 Task: Concatenate two variables to create a custom greeting and print it.
Action: Mouse moved to (1, 48)
Screenshot: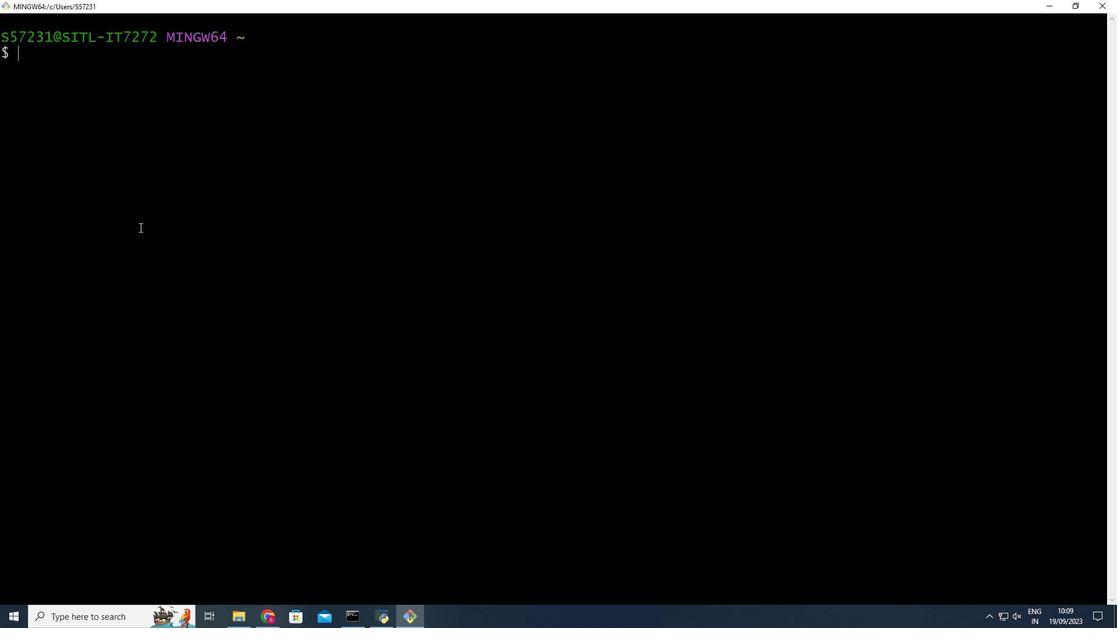 
Action: Mouse pressed left at (1, 48)
Screenshot: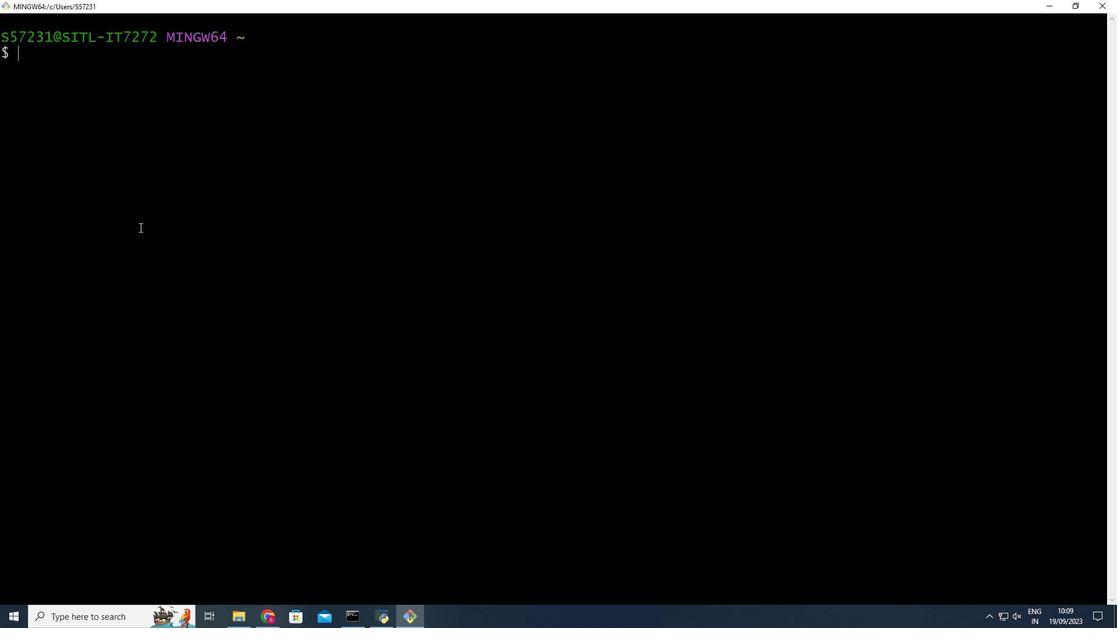 
Action: Mouse moved to (1, 483)
Screenshot: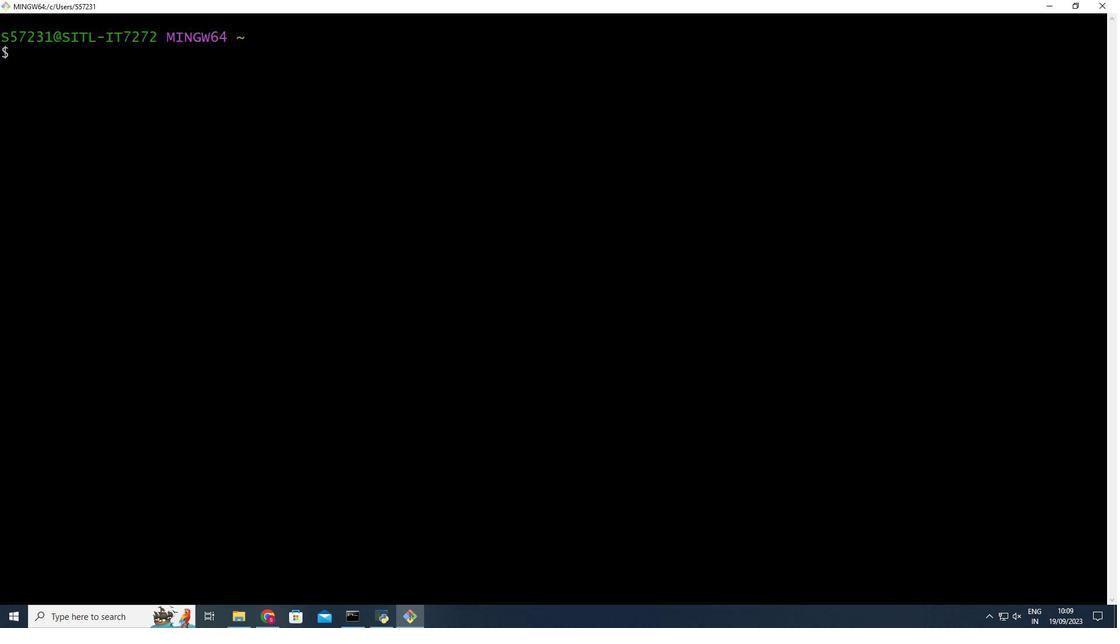 
Action: Key pressed cim<Key.backspace><Key.backspace><Key.backspace>vim<Key.space>custom<Key.shift_r>_greetings.sh<Key.enter>i<Key.shift_r>#<Key.shift_r>!/bin/bash<Key.enter><Key.enter><Key.backspace><Key.backspace><Key.space><Key.shift_r>Define<Key.space>two<Key.space>variables<Key.enter><Key.backspace><Key.backspace>first<Key.shift_r>_name='<Key.backspace><Key.shift_r><Key.shift_r>"<Key.shift_r>John<Key.shift_r>"<Key.enter>last<Key.shift_r>_name=<Key.shift_r>"<Key.shift_r>Doe<Key.shift_r>"<Key.enter><Key.enter><Key.shift_r>#<Key.space>conca
Screenshot: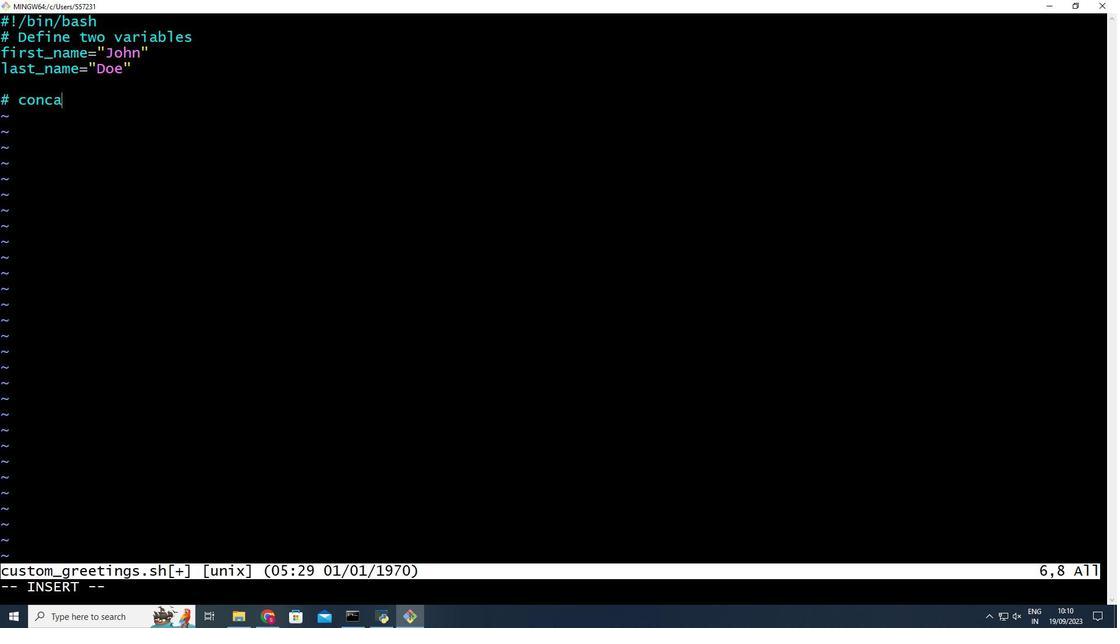 
Action: Mouse moved to (1, 483)
Screenshot: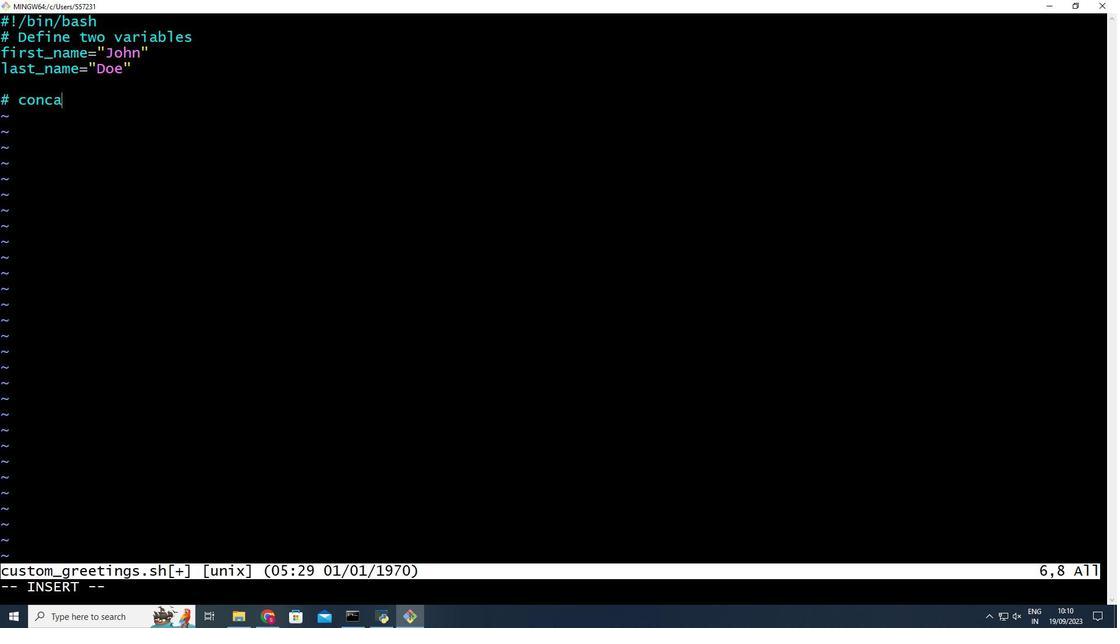 
Action: Key pressed tenate<Key.space>
Screenshot: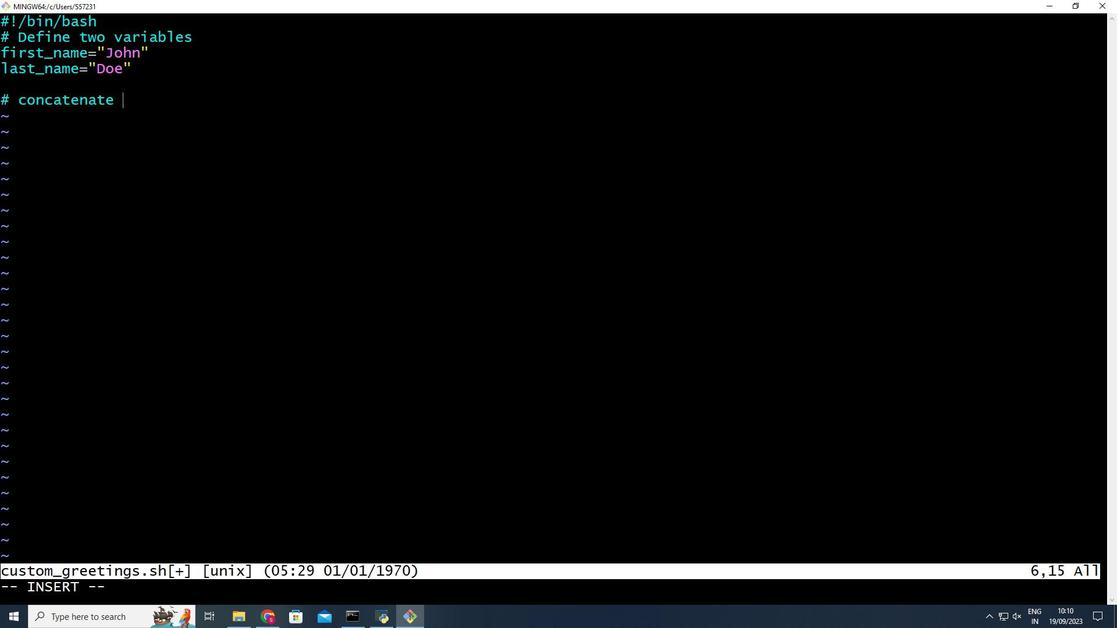 
Action: Mouse moved to (1, 450)
Screenshot: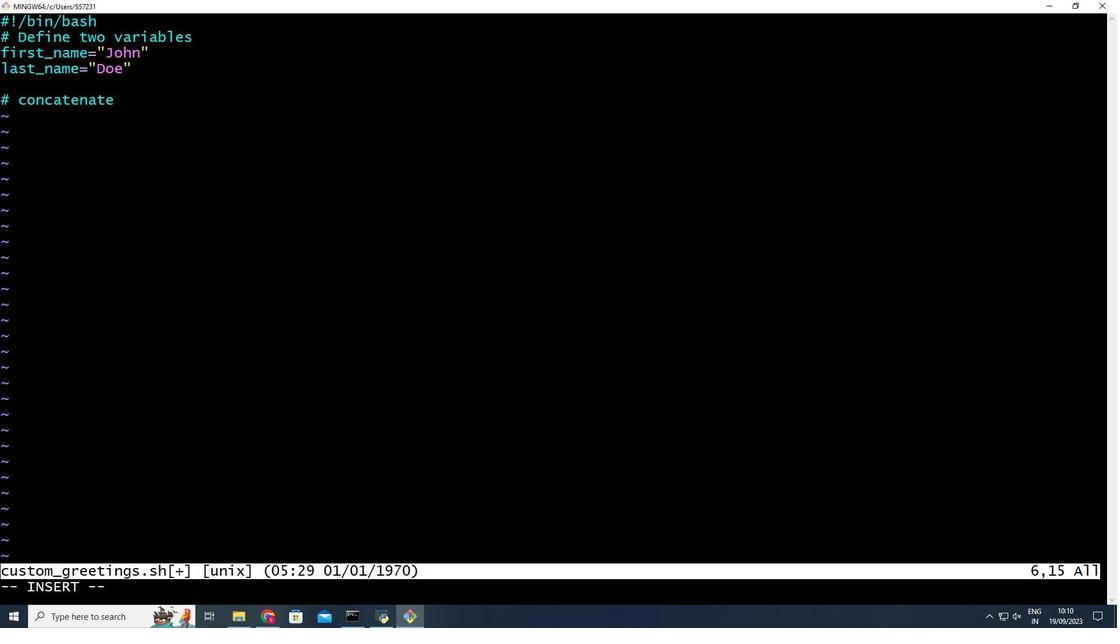 
Action: Mouse scrolled (1, 448) with delta (0, -1)
Screenshot: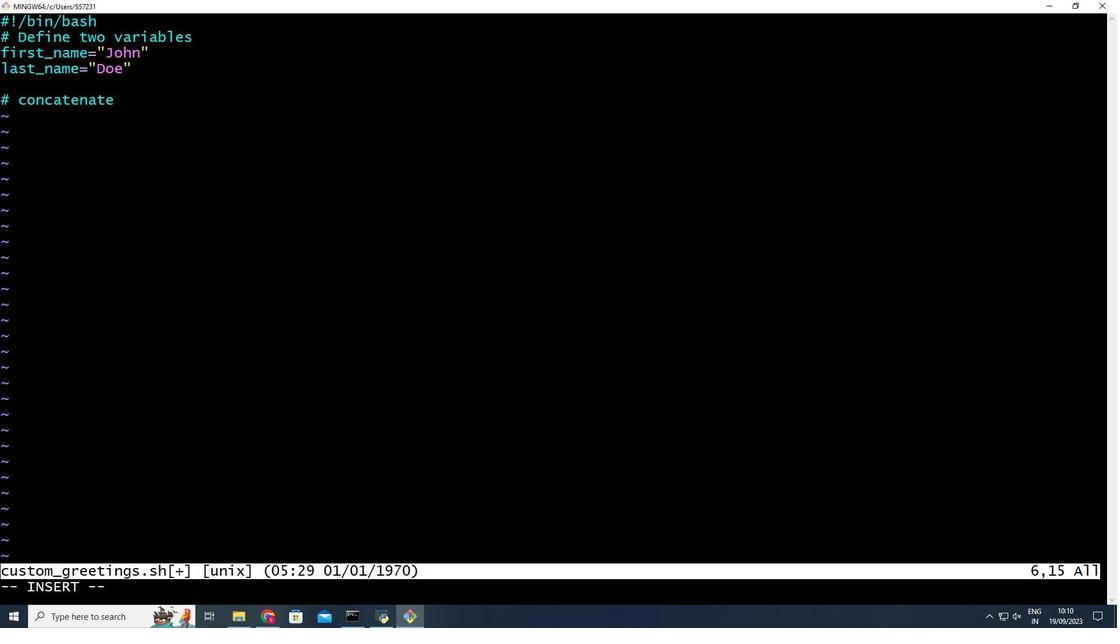 
Action: Mouse scrolled (1, 448) with delta (0, -1)
Screenshot: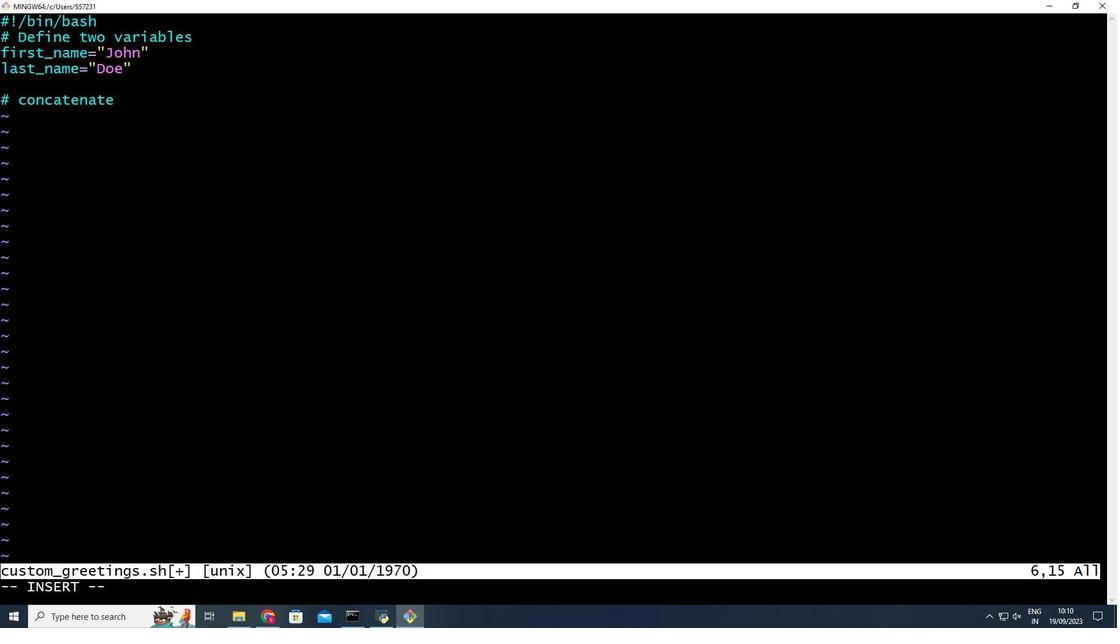 
Action: Mouse scrolled (1, 448) with delta (0, -1)
Screenshot: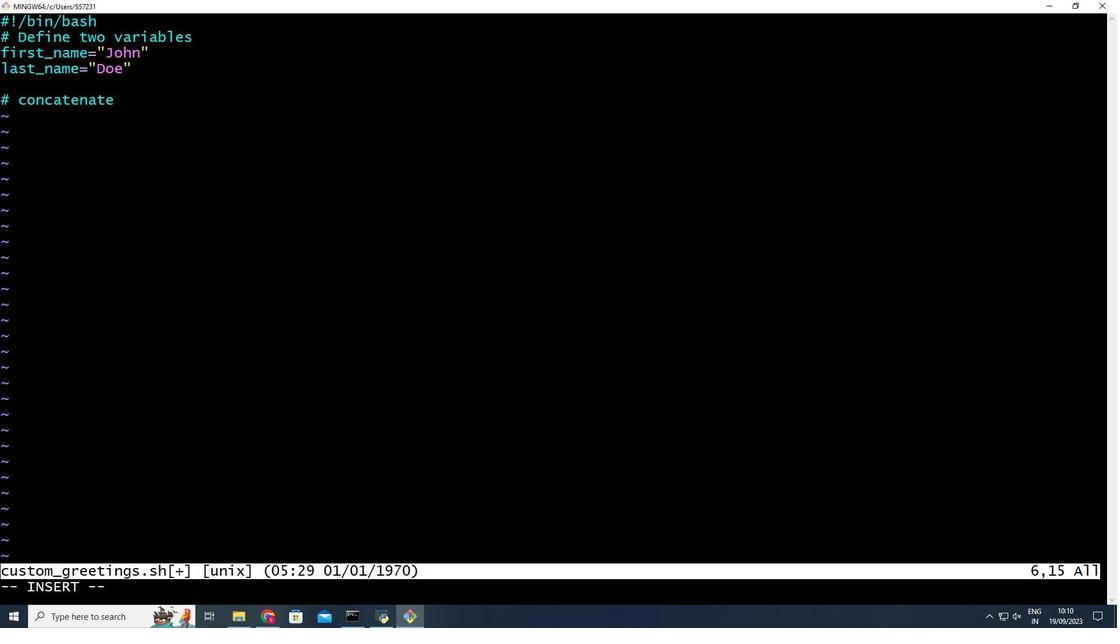 
Action: Mouse scrolled (1, 448) with delta (0, -1)
Screenshot: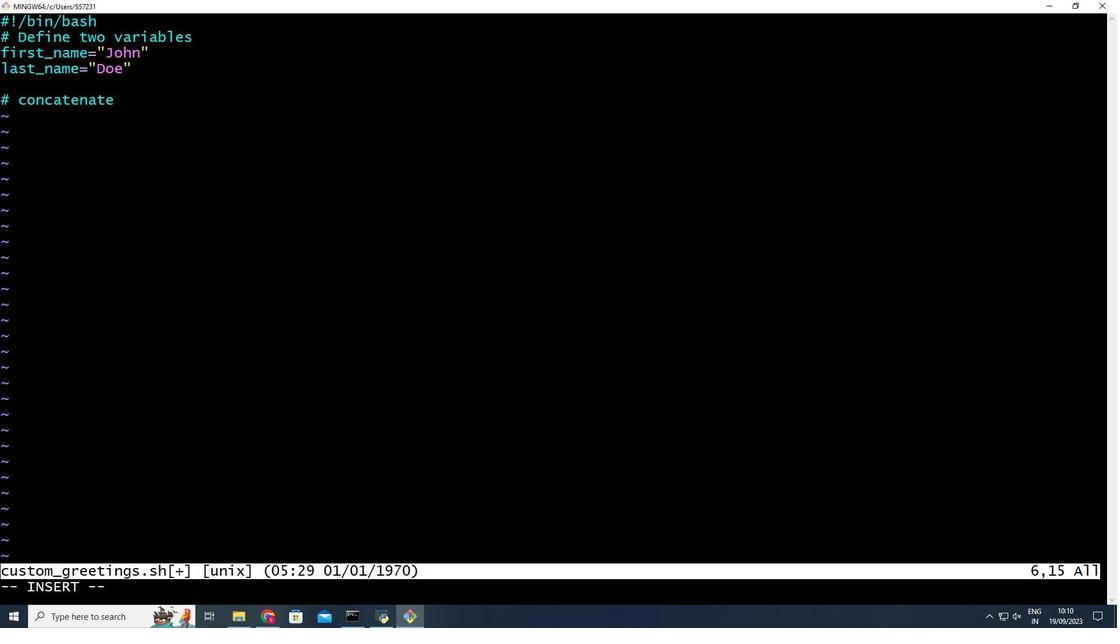 
Action: Mouse scrolled (1, 448) with delta (0, -1)
Screenshot: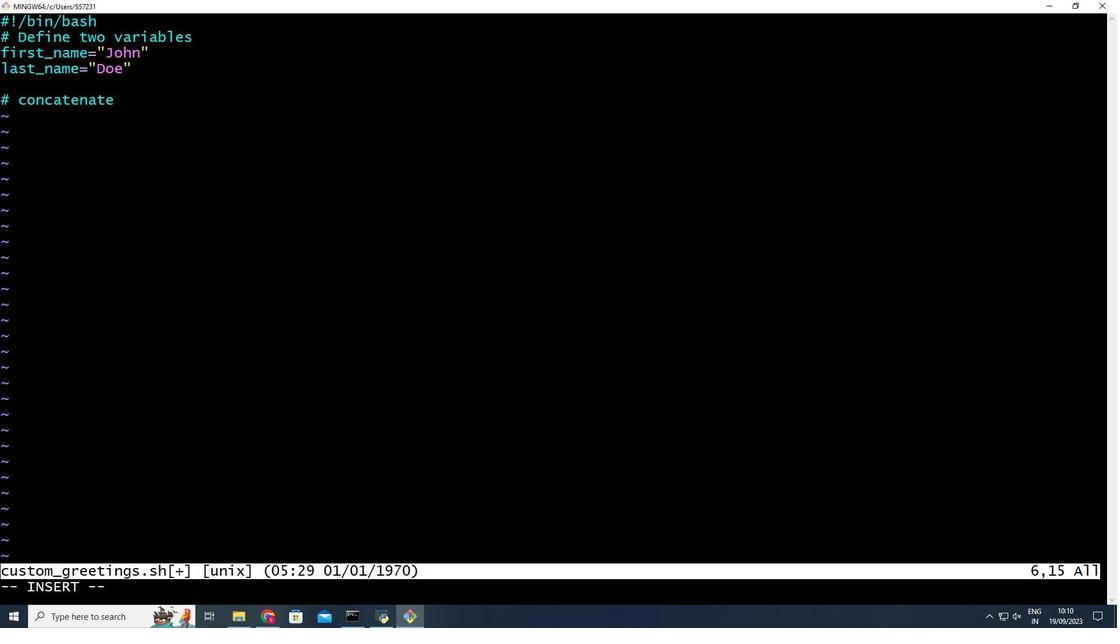 
Action: Mouse scrolled (1, 448) with delta (0, -1)
Screenshot: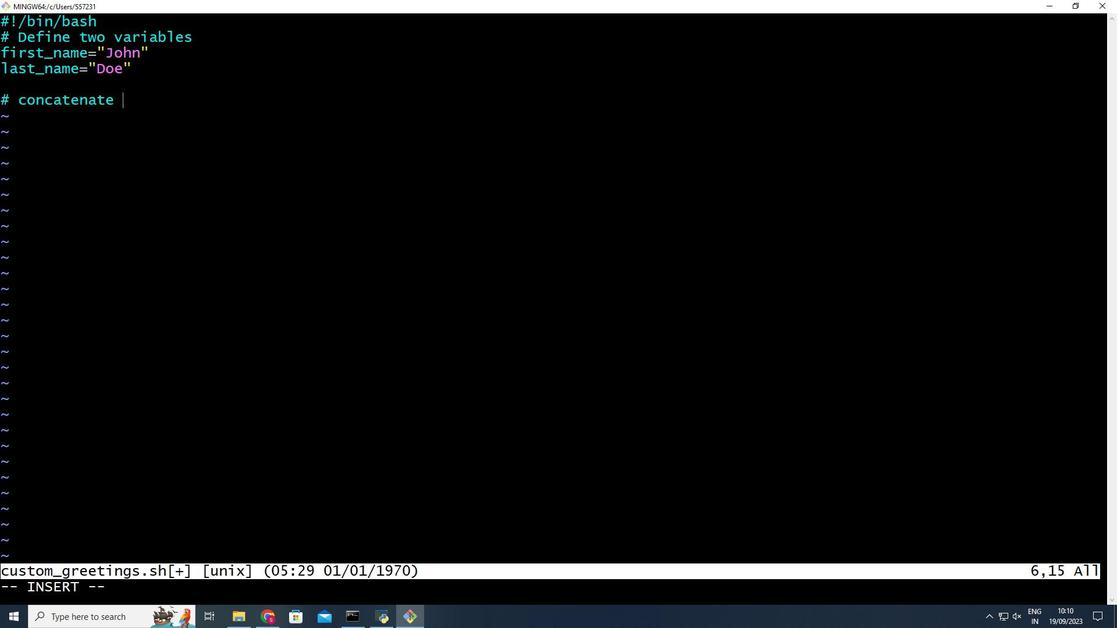 
Action: Mouse scrolled (1, 448) with delta (0, -1)
Screenshot: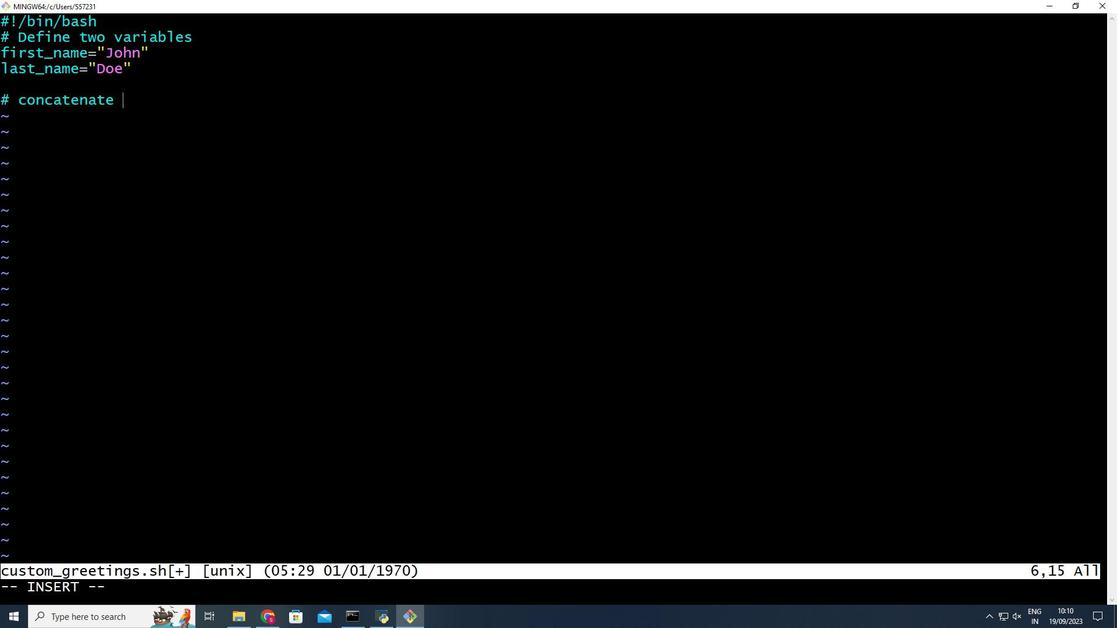 
Action: Mouse scrolled (1, 448) with delta (0, -1)
Screenshot: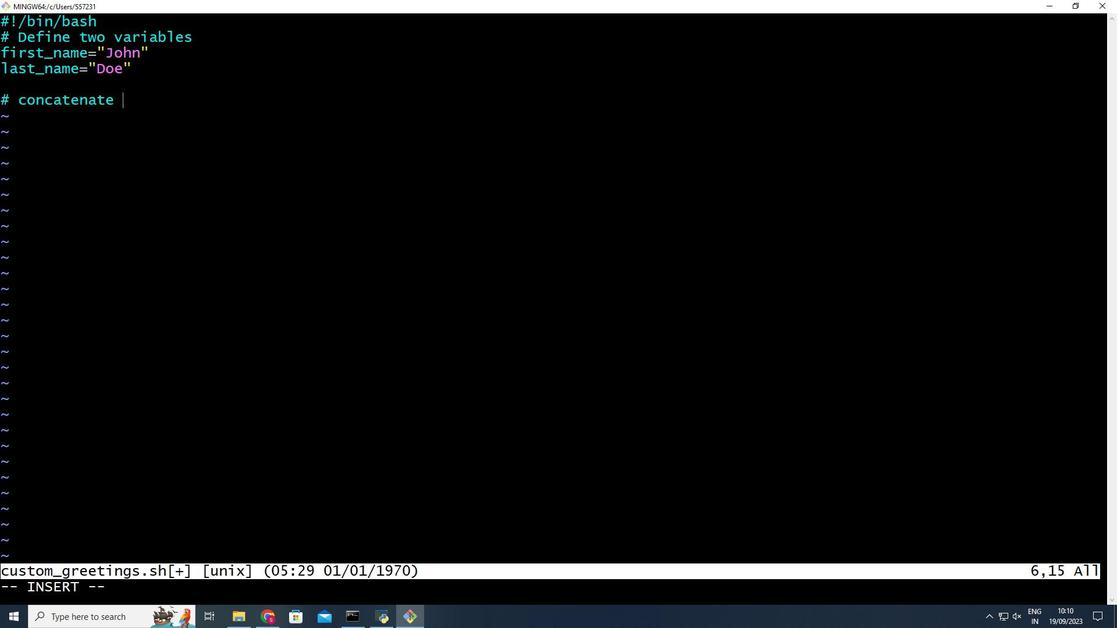 
Action: Mouse scrolled (1, 448) with delta (0, -1)
Screenshot: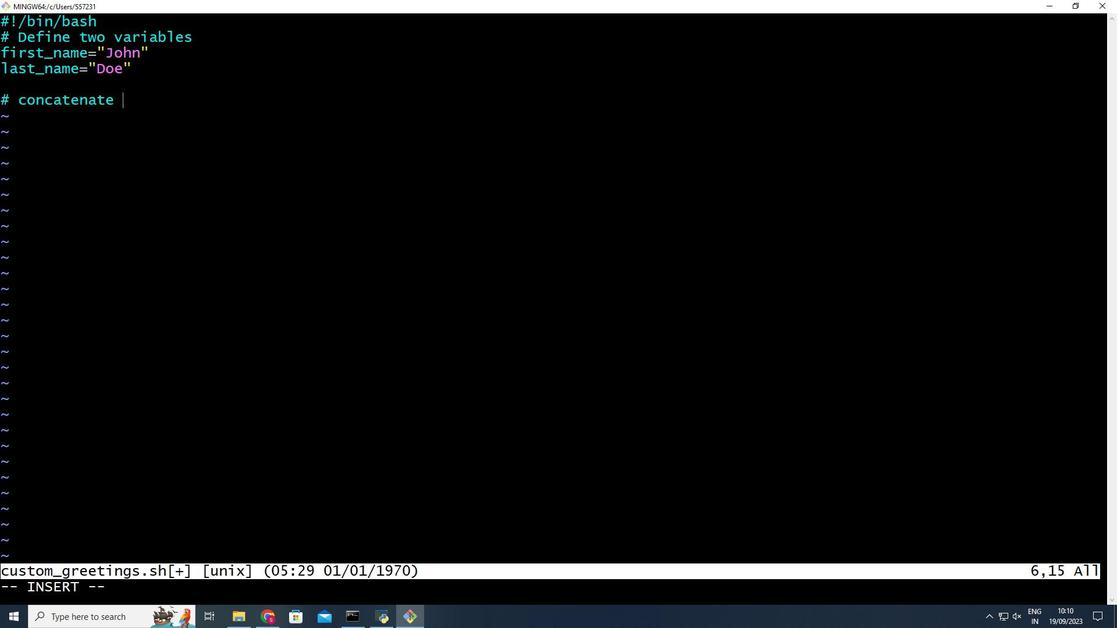 
Action: Mouse scrolled (1, 448) with delta (0, -1)
Screenshot: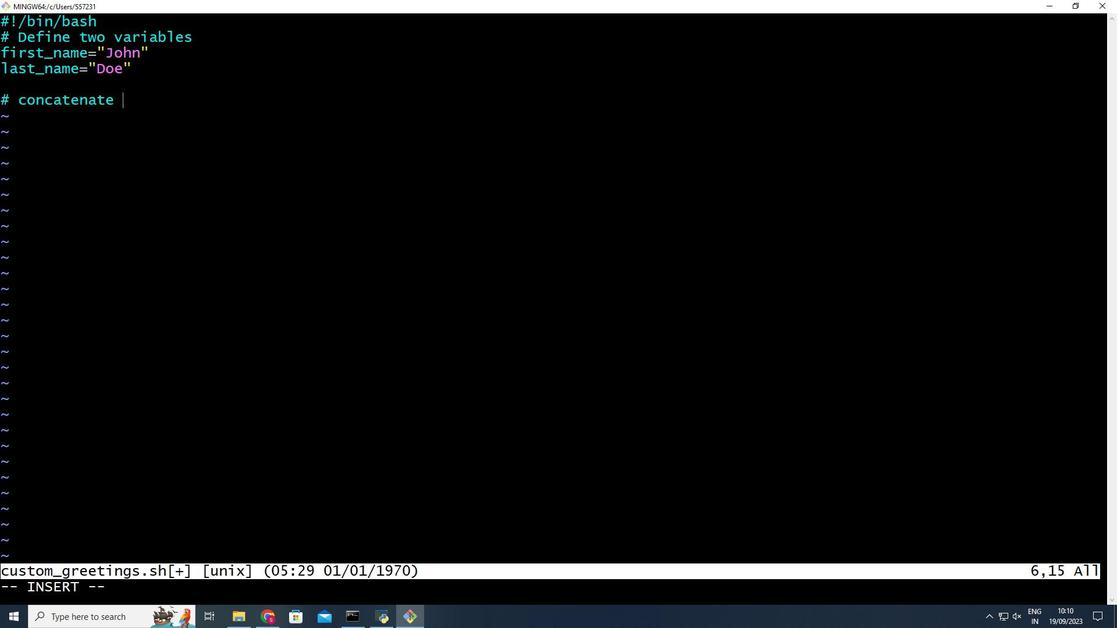 
Action: Mouse scrolled (1, 448) with delta (0, -1)
Screenshot: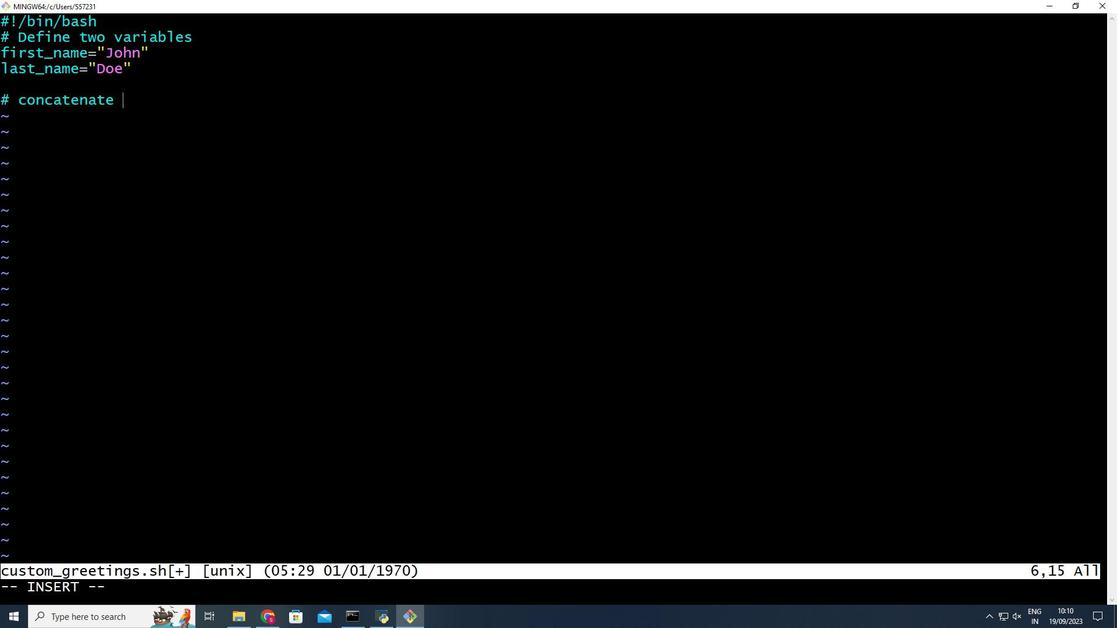 
Action: Mouse scrolled (1, 448) with delta (0, -1)
Screenshot: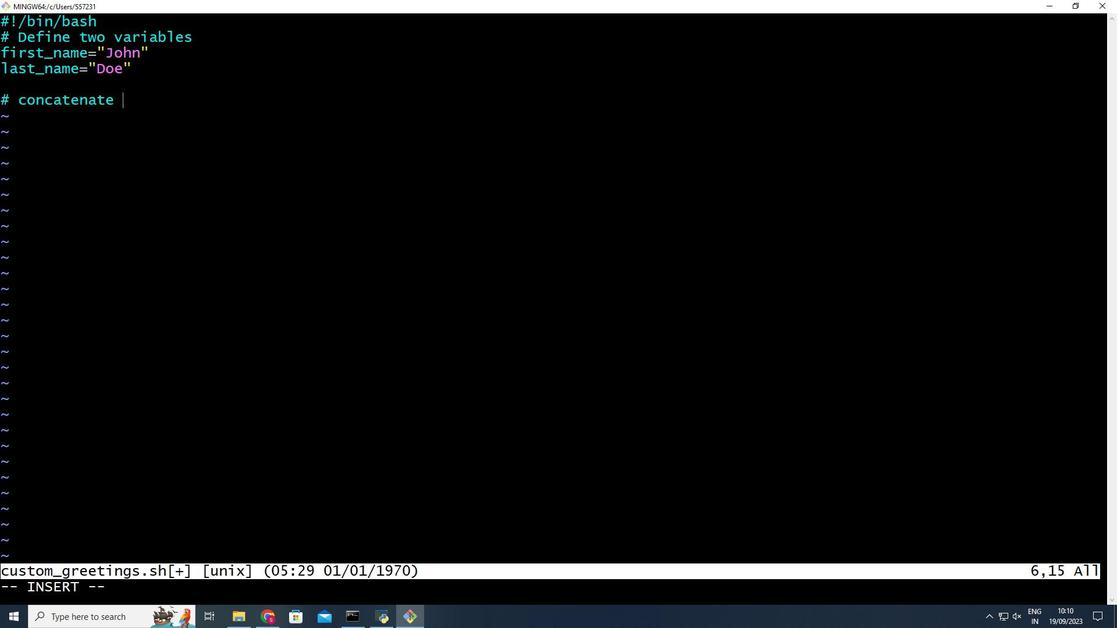 
Action: Mouse scrolled (1, 448) with delta (0, -1)
Screenshot: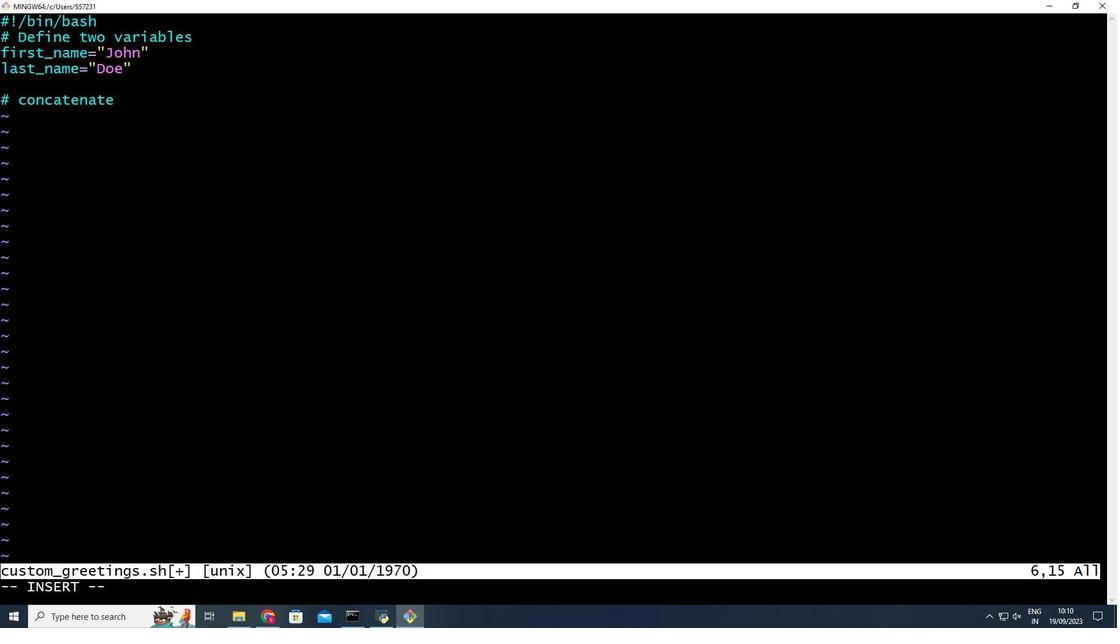 
Action: Mouse scrolled (1, 448) with delta (0, -1)
Screenshot: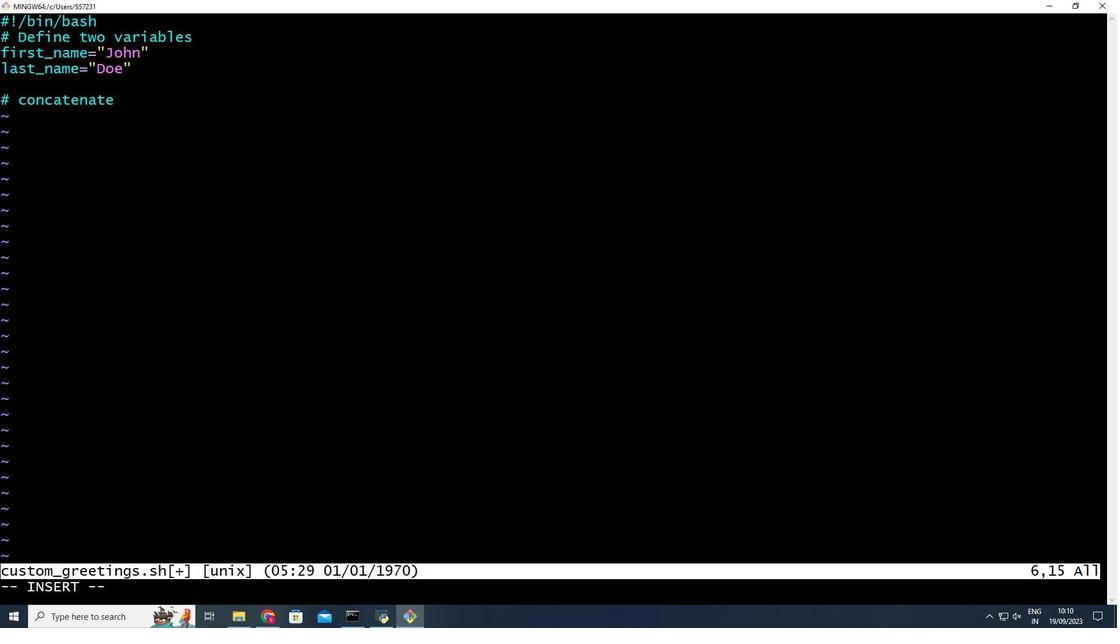 
Action: Mouse scrolled (1, 448) with delta (0, -1)
Screenshot: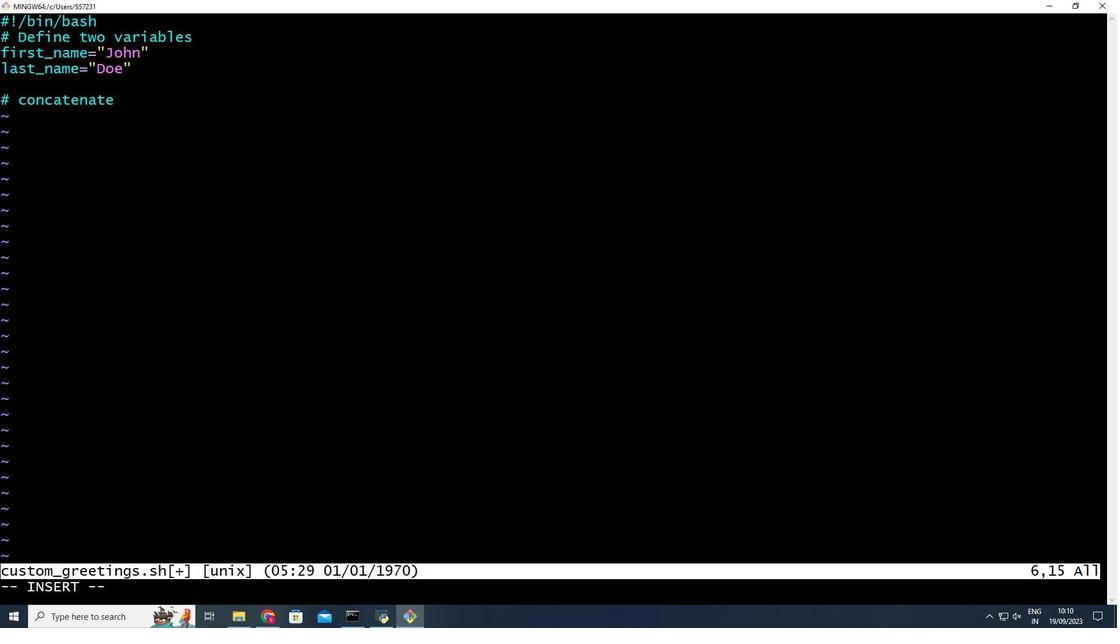 
Action: Mouse scrolled (1, 448) with delta (0, -1)
Screenshot: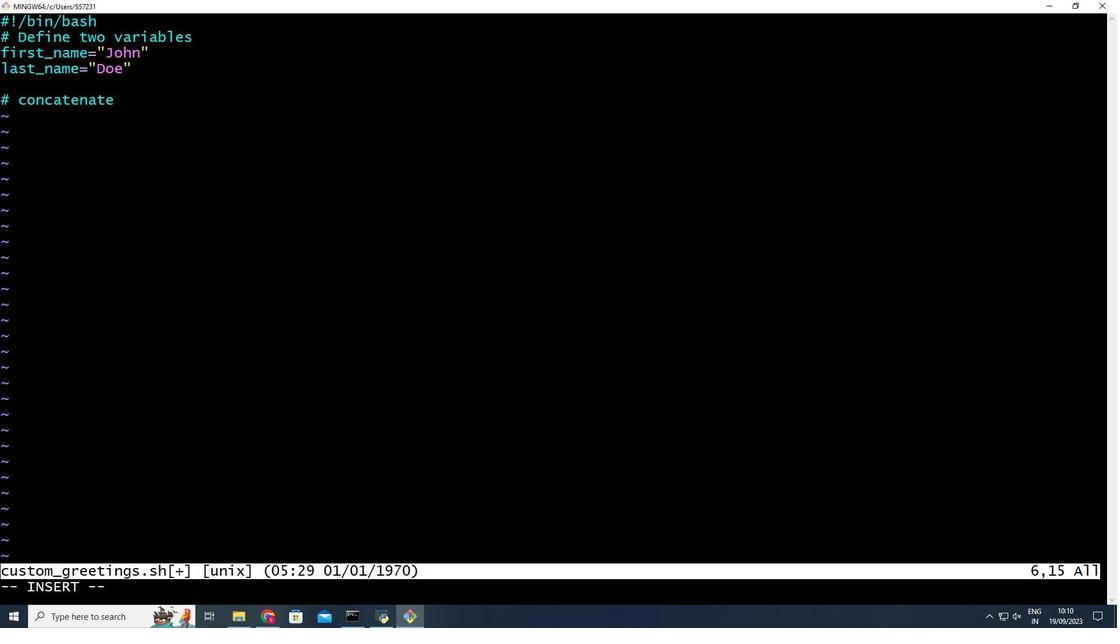 
Action: Key pressed the<Key.space>
Screenshot: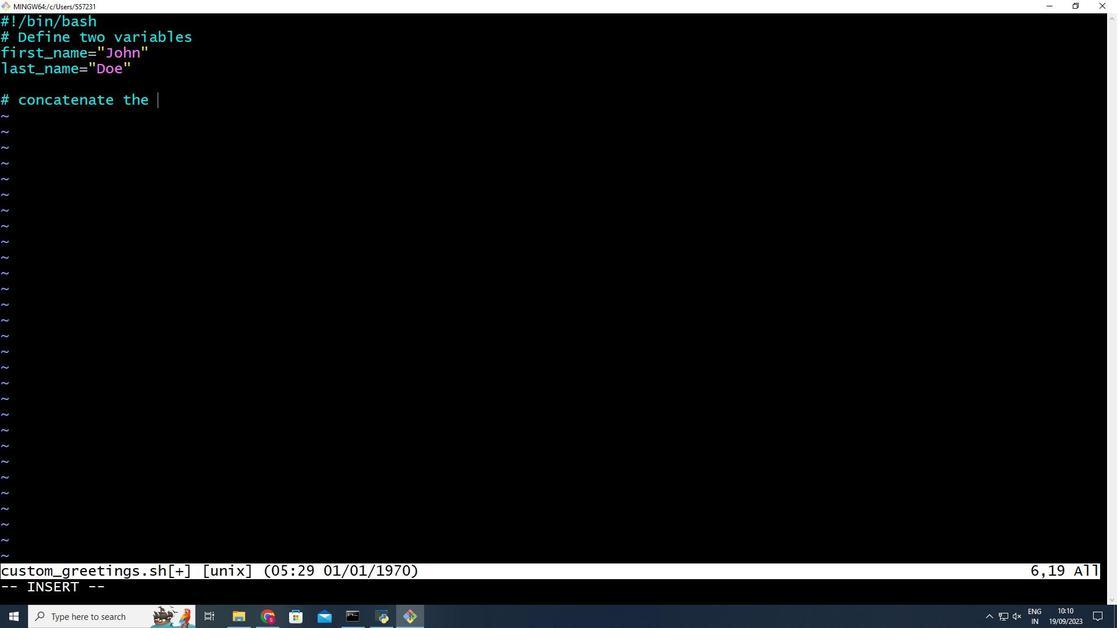 
Action: Mouse scrolled (1, 448) with delta (0, -1)
Screenshot: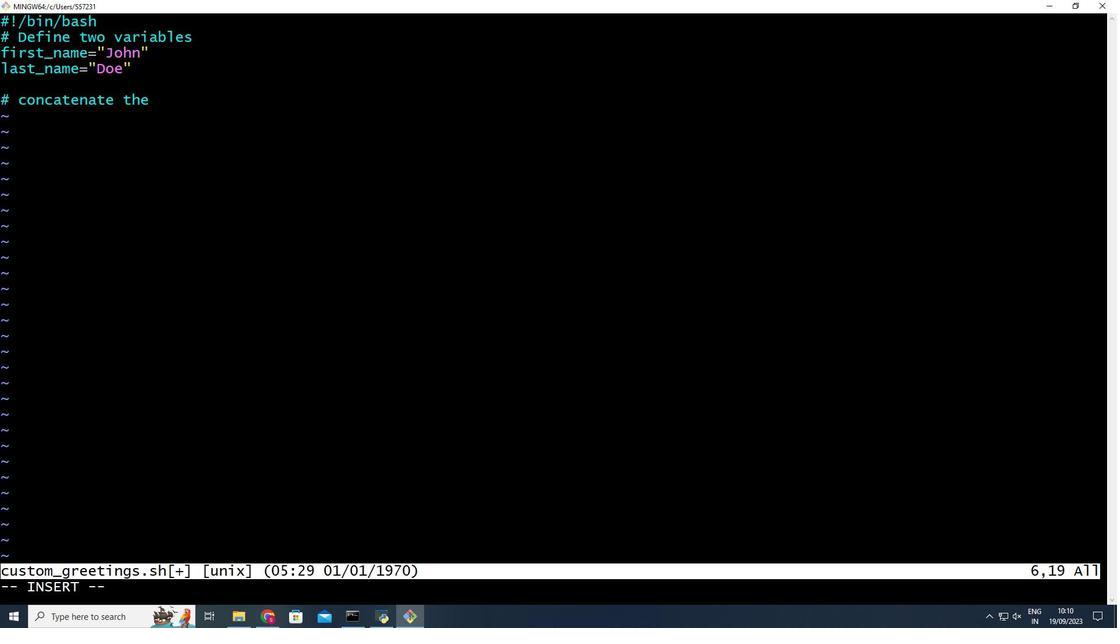 
Action: Mouse scrolled (1, 448) with delta (0, -1)
Screenshot: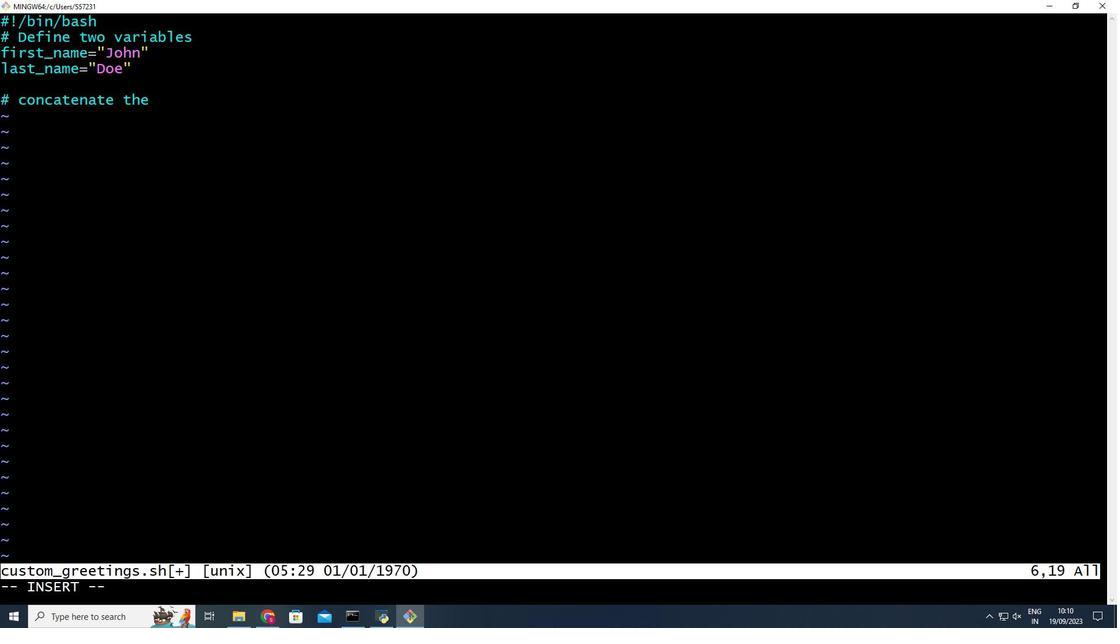 
Action: Mouse scrolled (1, 448) with delta (0, -1)
Screenshot: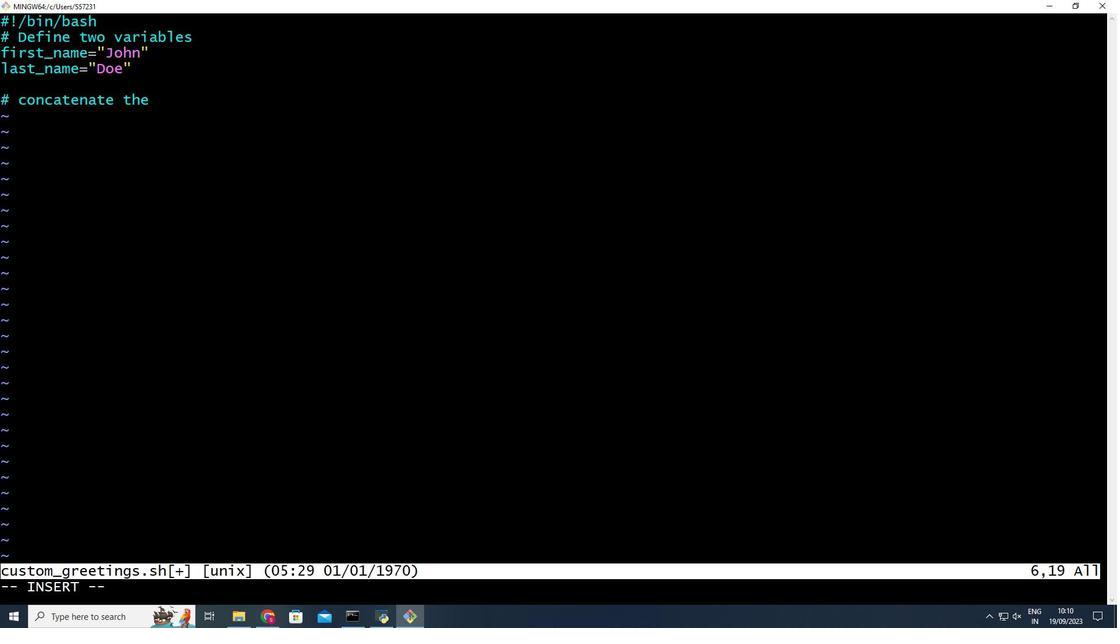 
Action: Mouse scrolled (1, 448) with delta (0, -1)
Screenshot: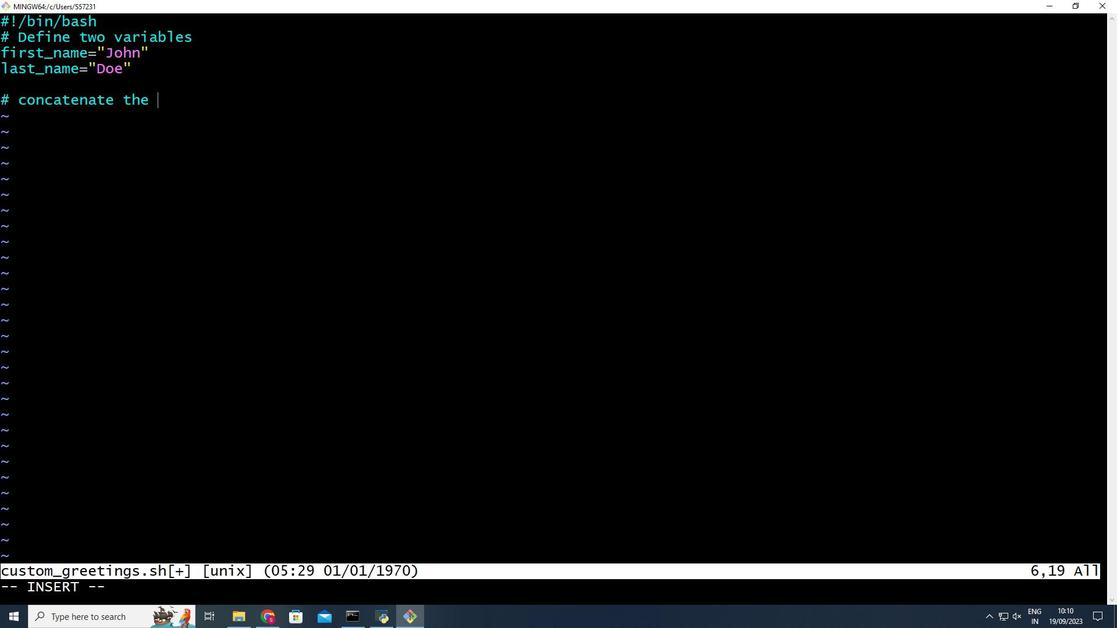 
Action: Mouse scrolled (1, 448) with delta (0, -1)
Screenshot: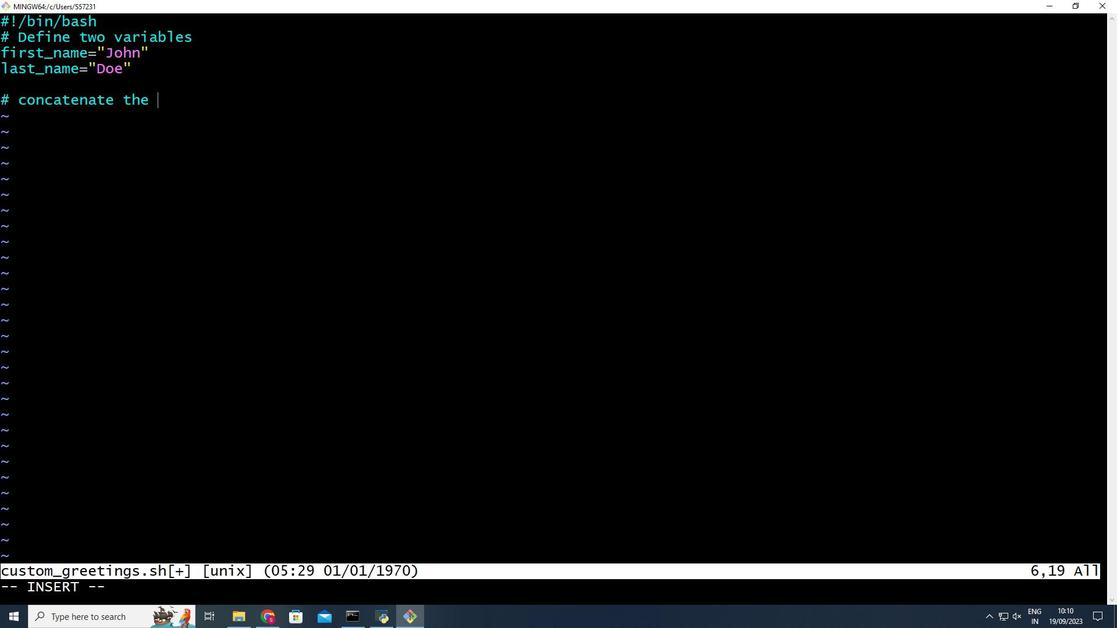 
Action: Mouse scrolled (1, 448) with delta (0, -1)
Screenshot: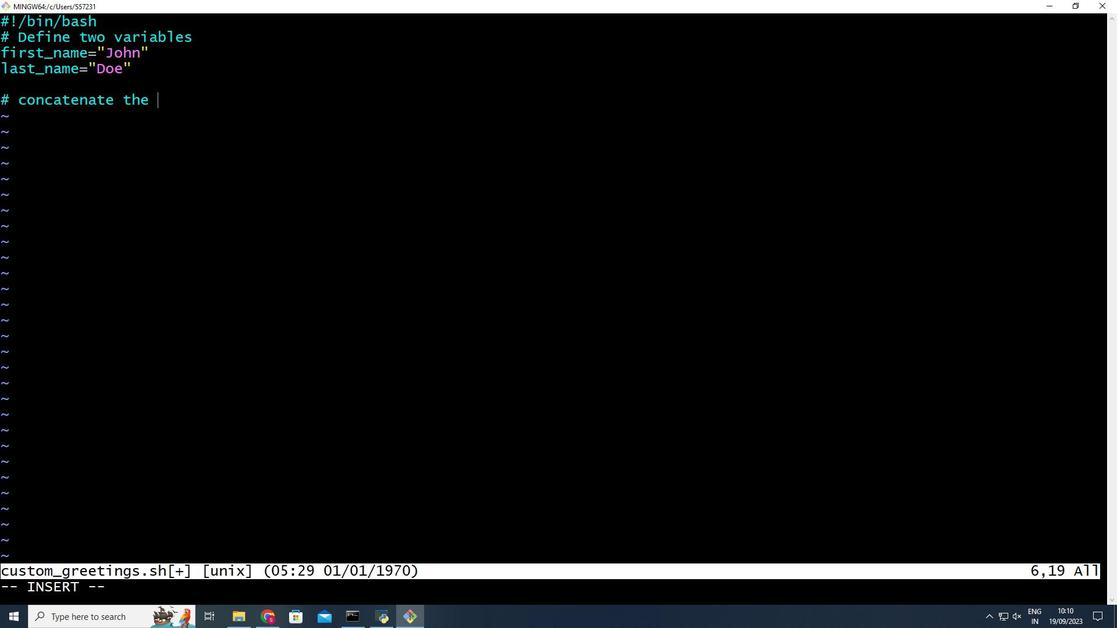 
Action: Mouse scrolled (1, 448) with delta (0, -1)
Screenshot: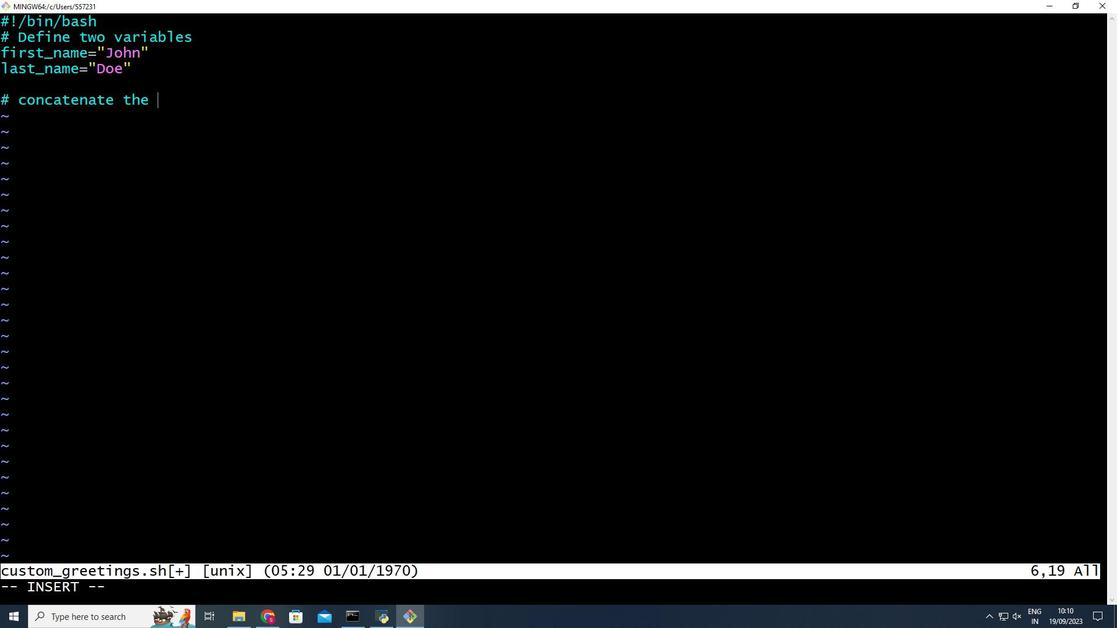 
Action: Key pressed <Key.backspace><Key.backspace><Key.backspace><Key.backspace><Key.backspace><Key.backspace><Key.backspace><Key.backspace><Key.backspace><Key.backspace><Key.backspace><Key.backspace><Key.backspace><Key.backspace><Key.backspace>reate<Key.space>a<Key.space>custom<Key.space>greeting<Key.space>by<Key.space>concatenating<Key.space>vara<Key.backspace>iables<Key.enter><Key.backspace><Key.backspace>custom<Key.shift_r>_message=<Key.shift_r>"<Key.shift_r>$first<Key.shift_r>_name<Key.space><Key.shift_r>$last<Key.shift_r>_name,<Key.space><Key.shift_r>Welcome<Key.shift_r>!<Key.shift_r>"<Key.enter><Key.enter><Key.shift_r>#print<Key.space>the<Key.space>custom<Key.space>greeting<Key.enter><Key.backspace>echo<Key.space><Key.shift_r>"<Key.shift_r>$custom<Key.shift_r>_n<Key.backspace>message<Key.shift_r>"<Key.esc><Key.shift_r>:wq<Key.shift_r>!<Key.enter>
Screenshot: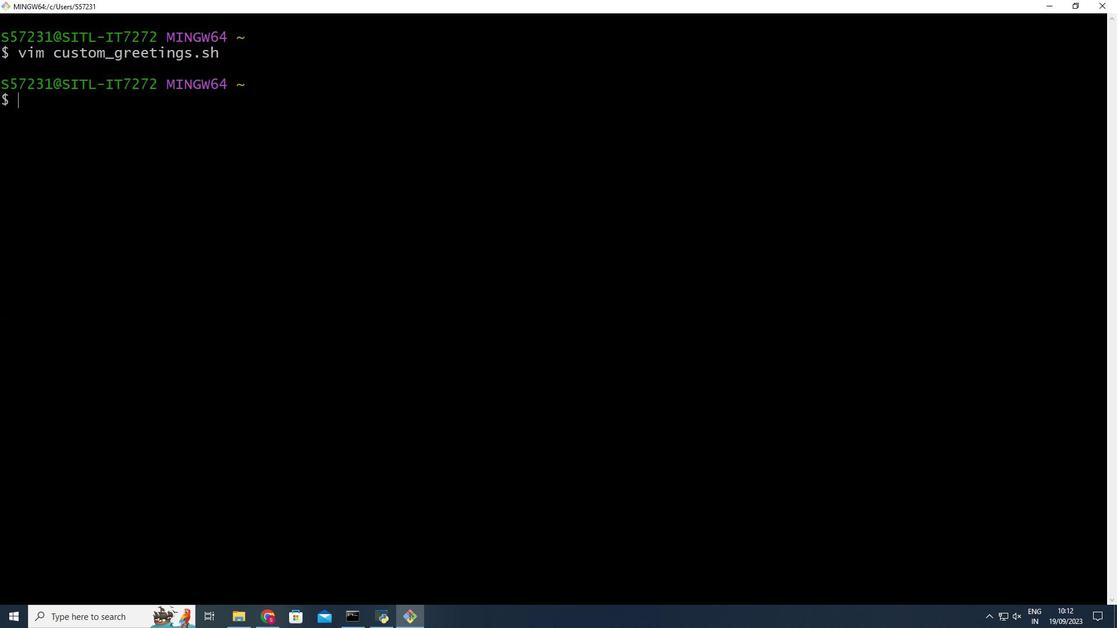 
Action: Mouse moved to (1, 360)
Screenshot: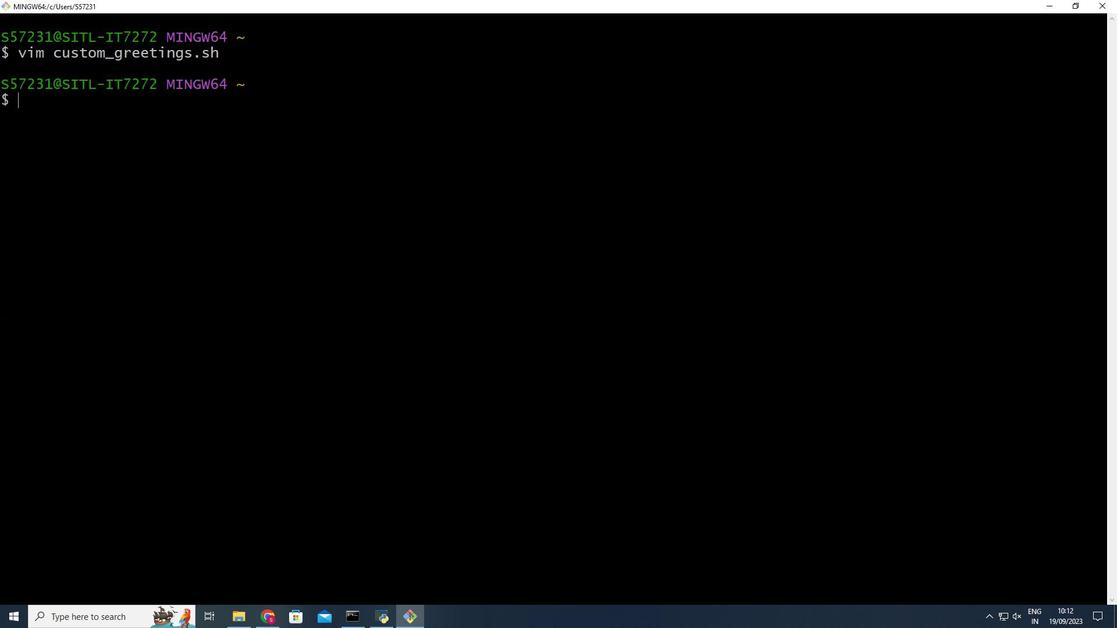 
Action: Mouse scrolled (1, 358) with delta (0, -1)
Screenshot: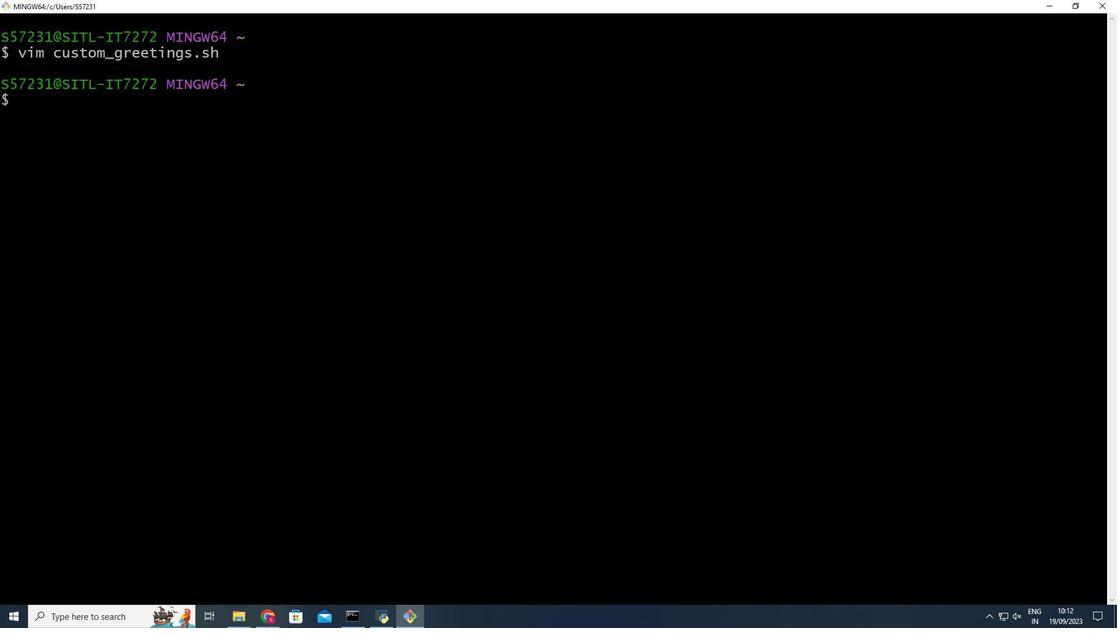 
Action: Mouse scrolled (1, 358) with delta (0, -1)
Screenshot: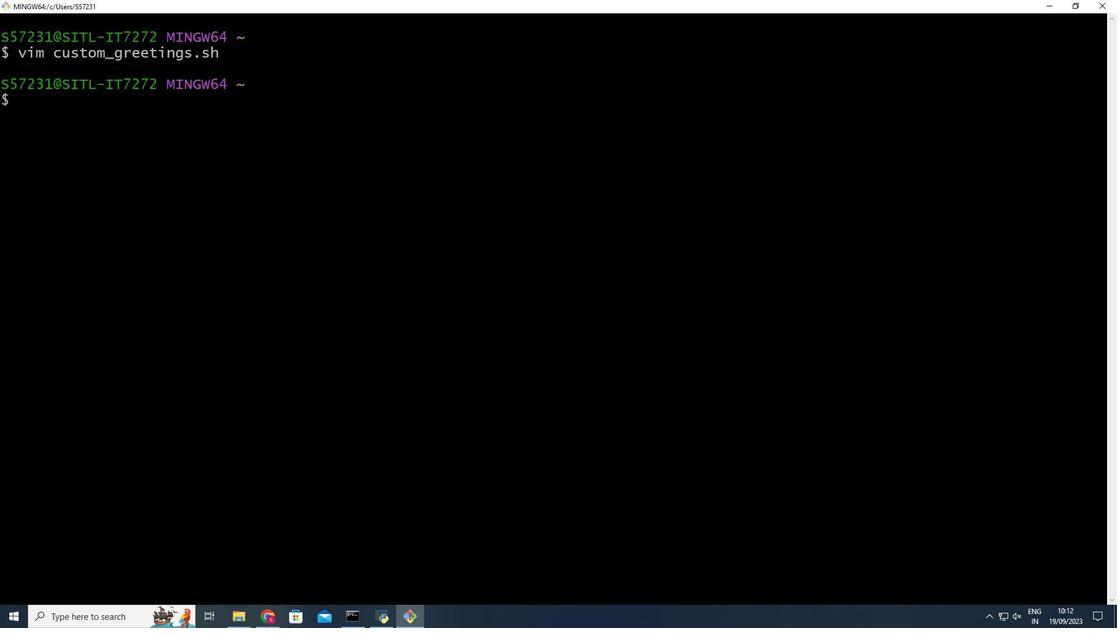 
Action: Mouse scrolled (1, 358) with delta (0, -1)
Screenshot: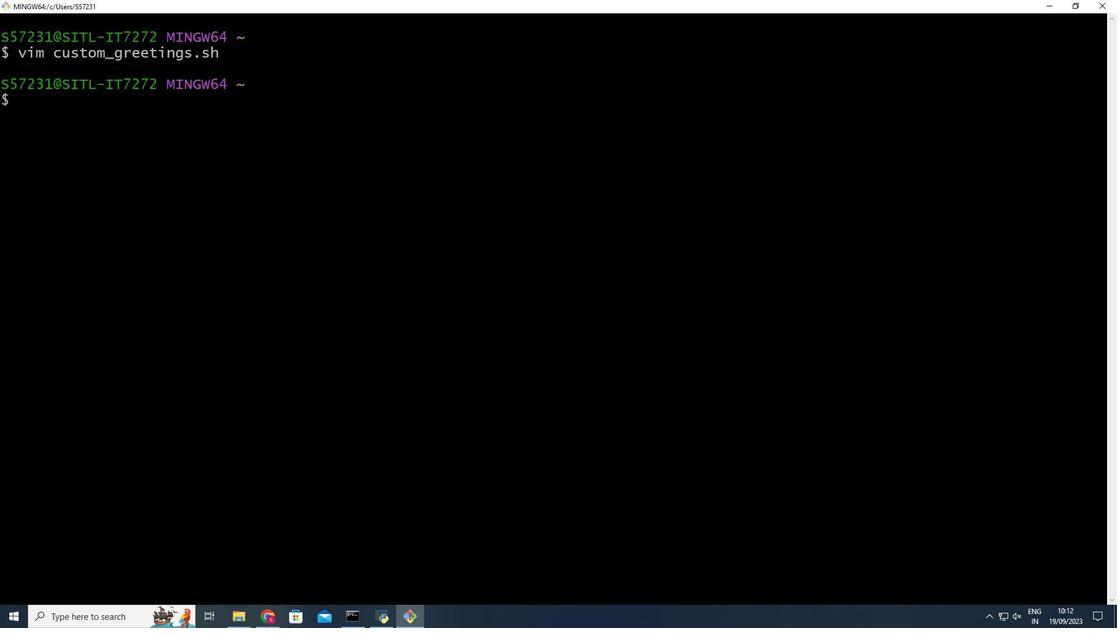 
Action: Mouse scrolled (1, 358) with delta (0, -1)
Screenshot: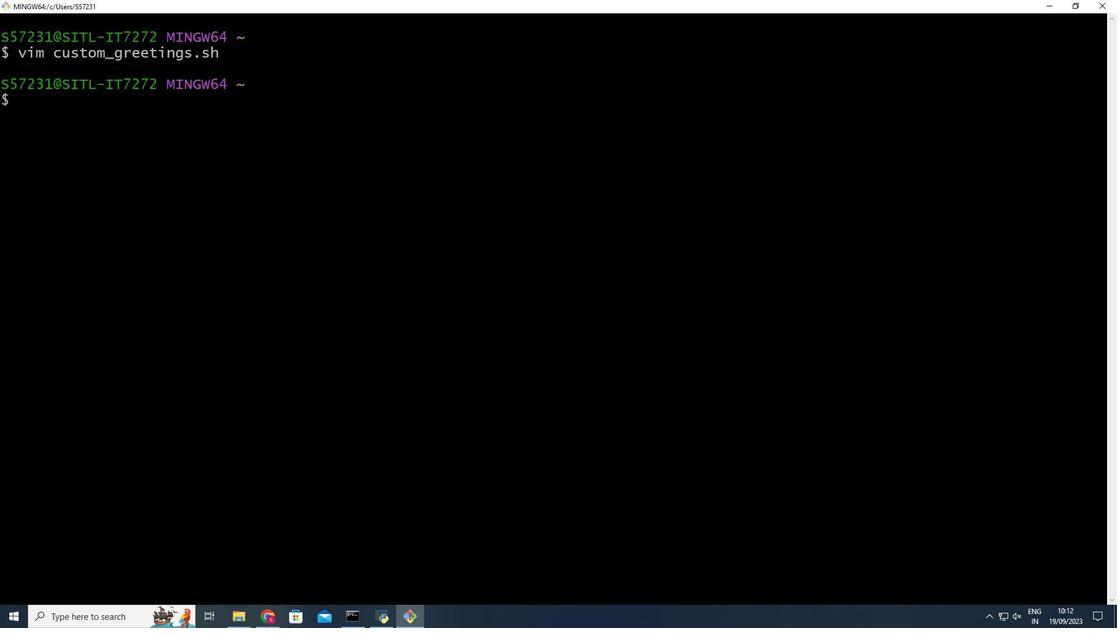 
Action: Mouse scrolled (1, 358) with delta (0, -1)
Screenshot: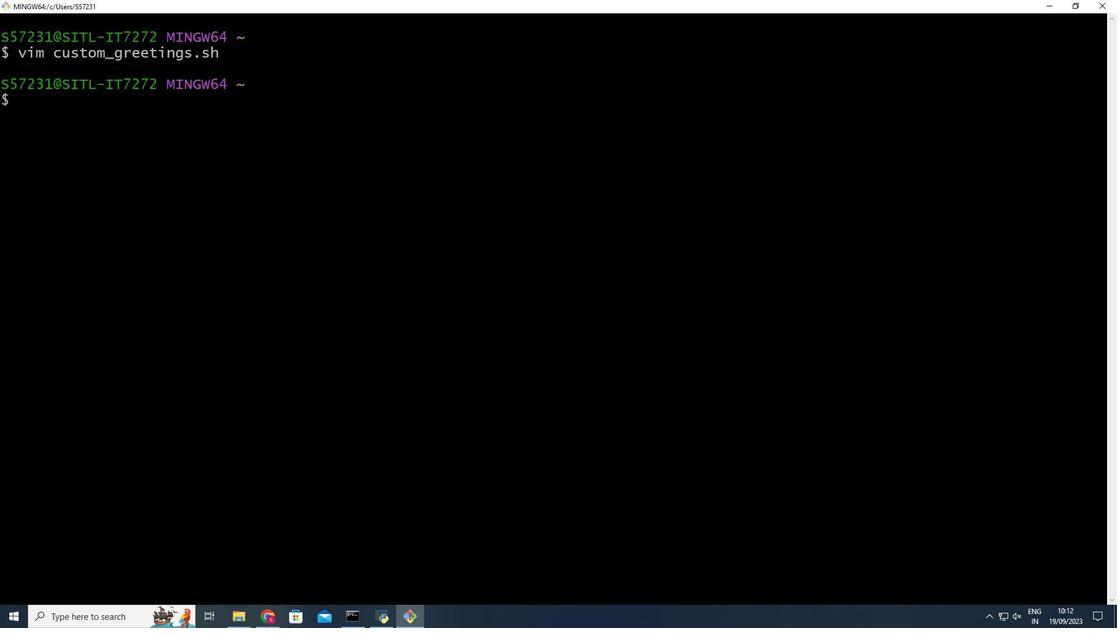 
Action: Mouse moved to (1, 392)
Screenshot: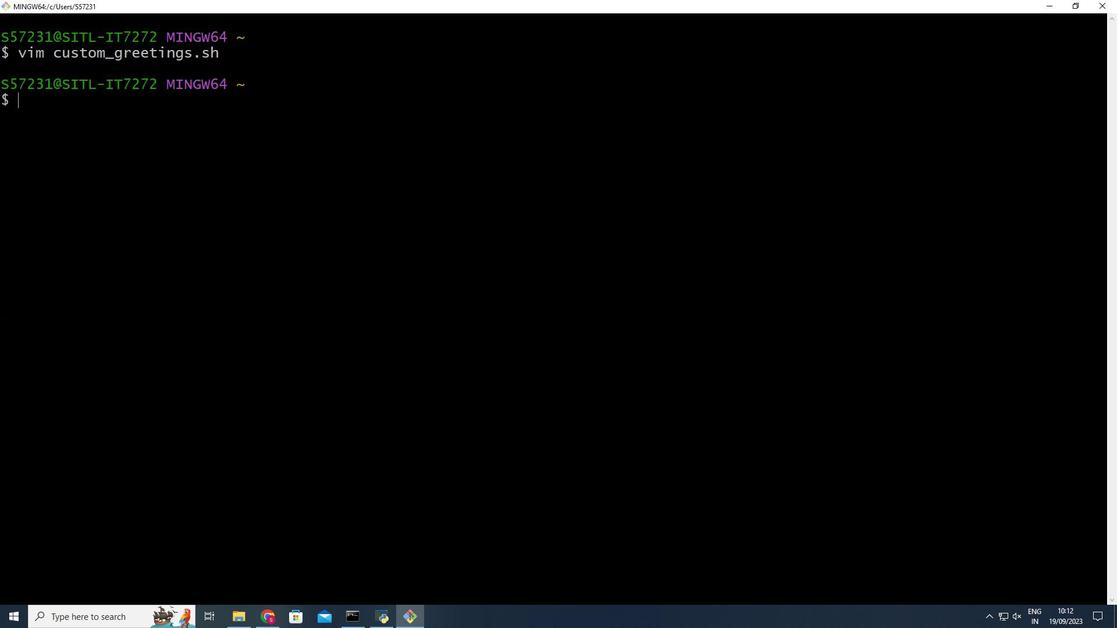 
Action: Mouse scrolled (1, 394) with delta (0, 1)
Screenshot: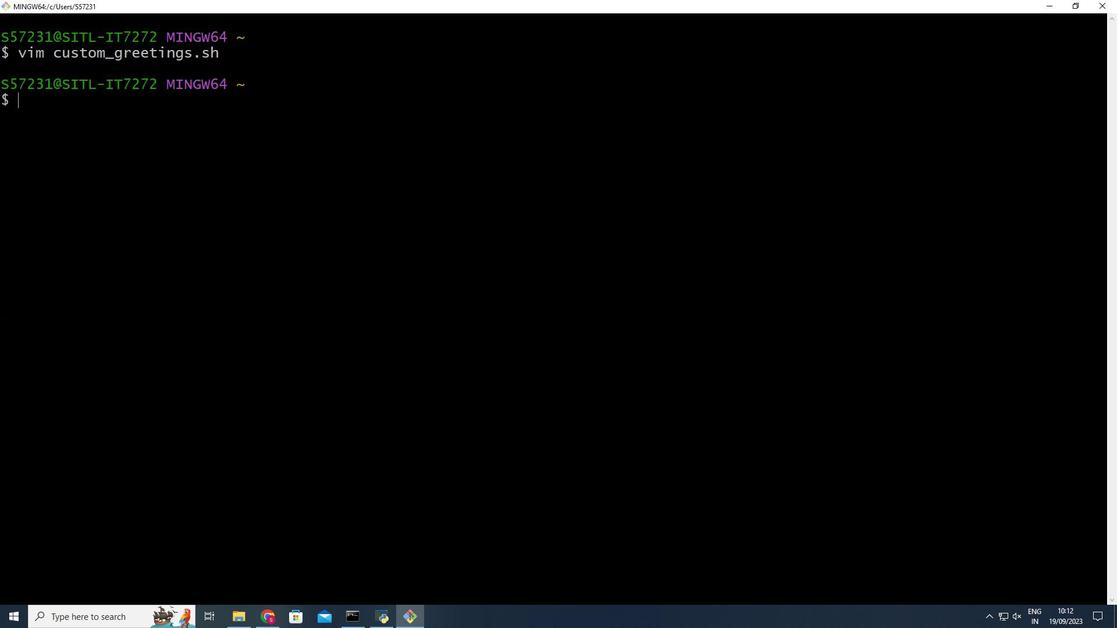 
Action: Mouse scrolled (1, 394) with delta (0, 1)
Screenshot: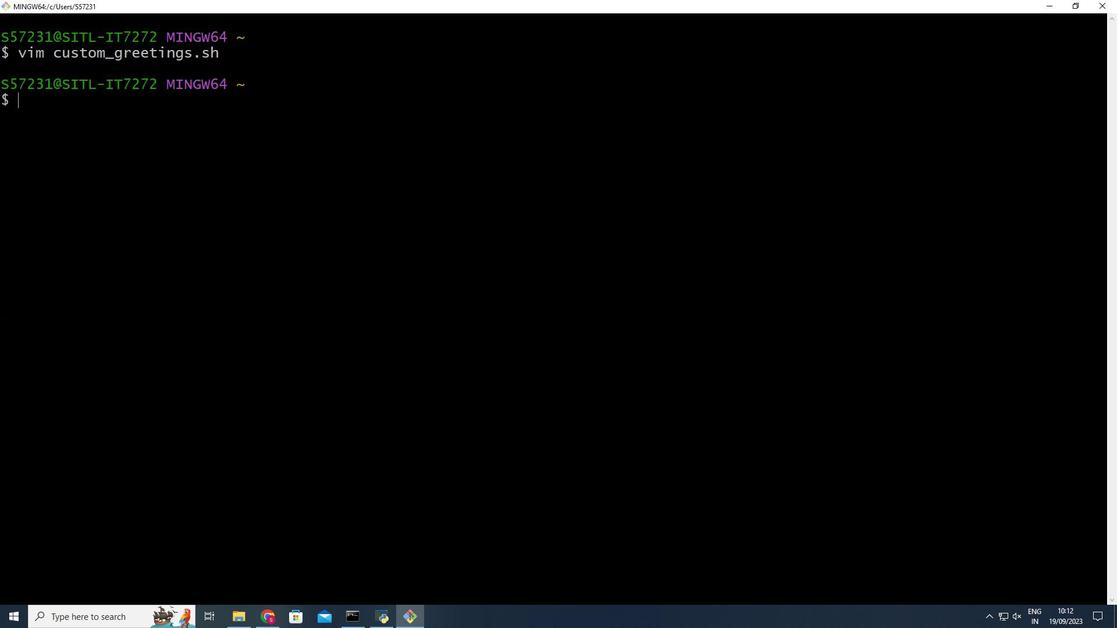 
Action: Mouse scrolled (1, 394) with delta (0, 1)
Screenshot: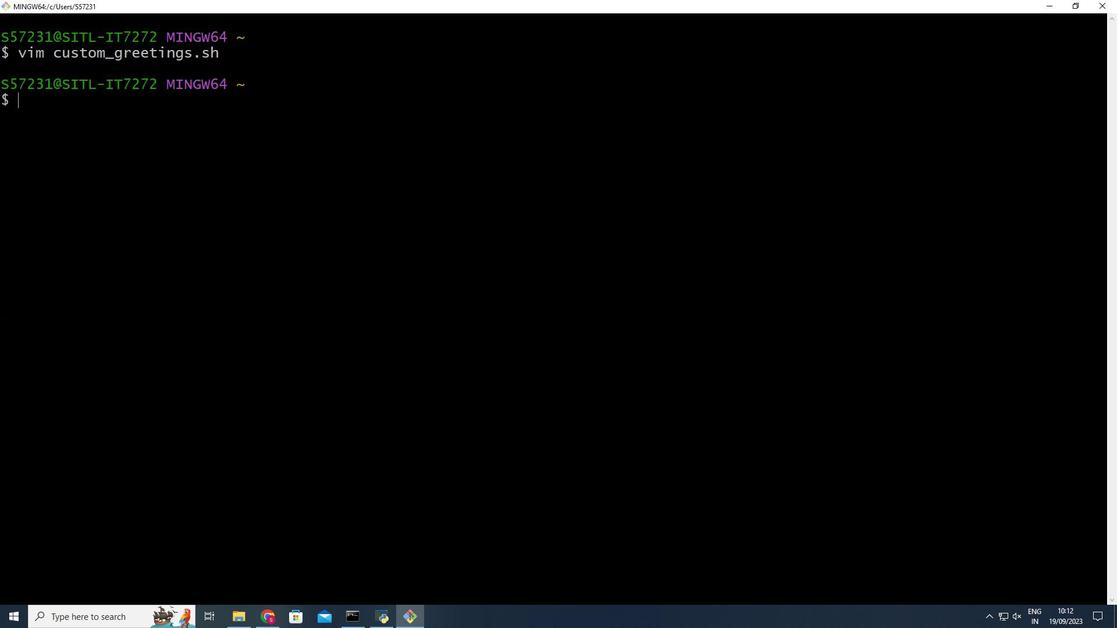 
Action: Mouse scrolled (1, 394) with delta (0, 1)
Screenshot: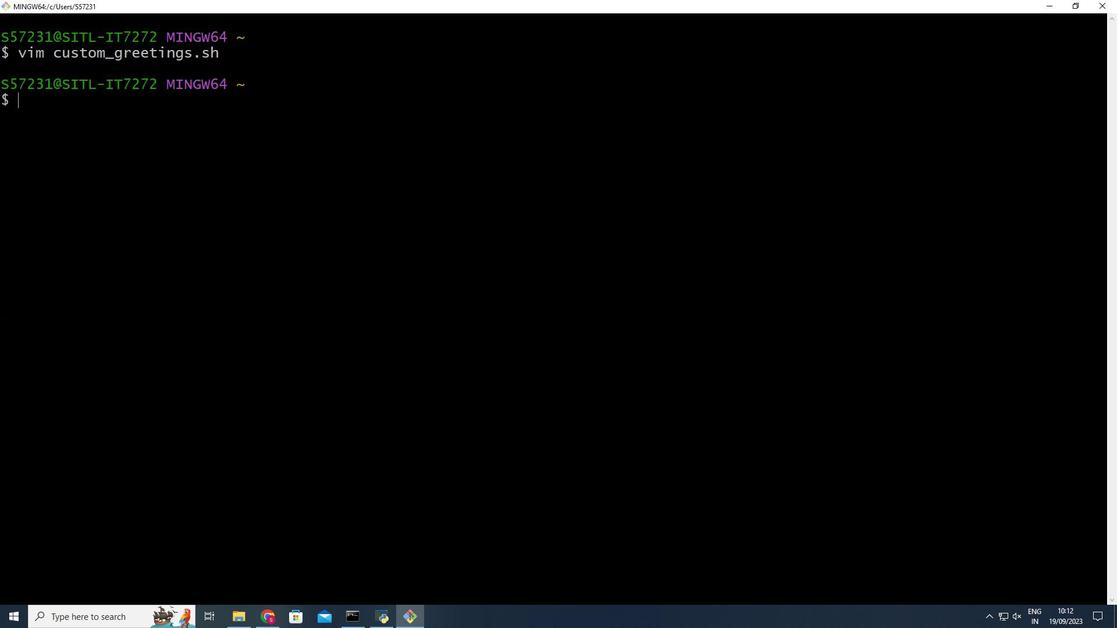 
Action: Mouse moved to (1, 392)
Screenshot: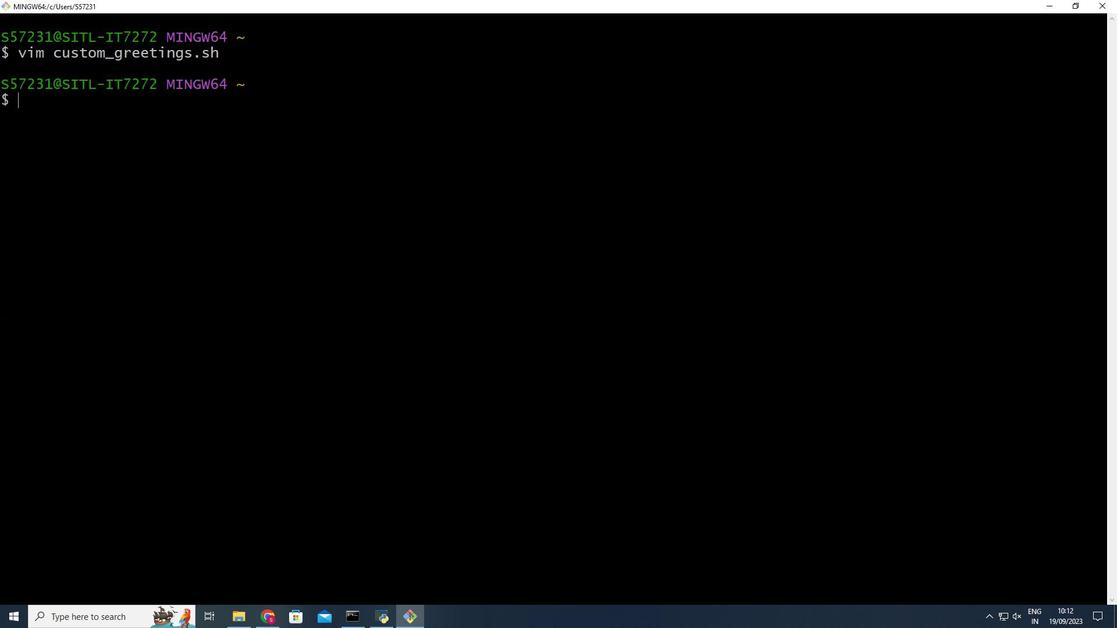 
Action: Mouse scrolled (1, 394) with delta (0, 1)
Screenshot: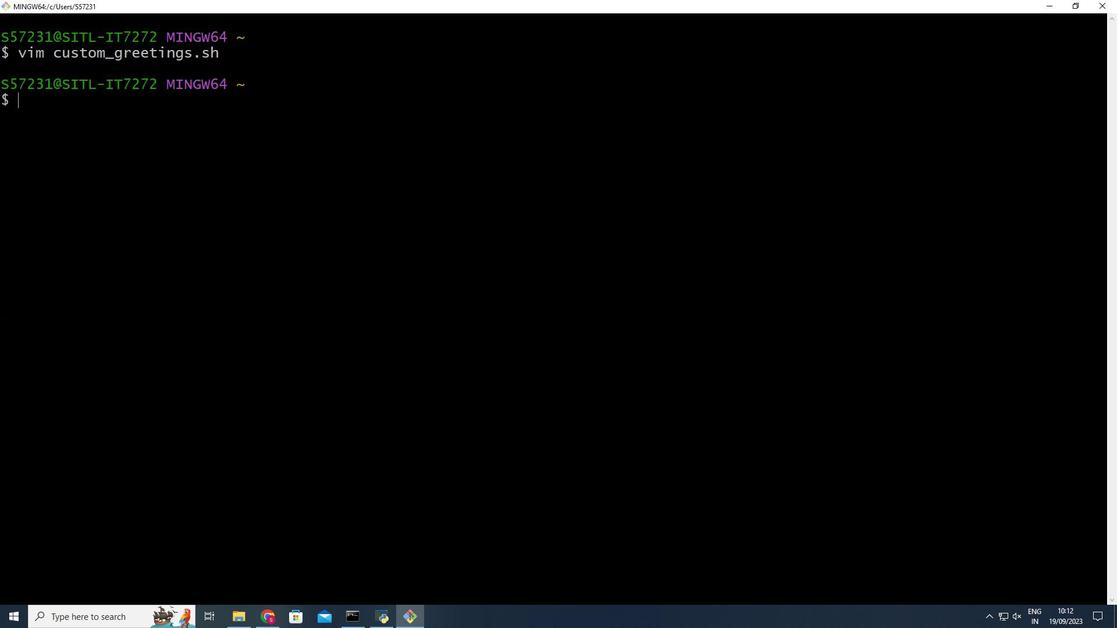 
Action: Mouse moved to (1, 387)
Screenshot: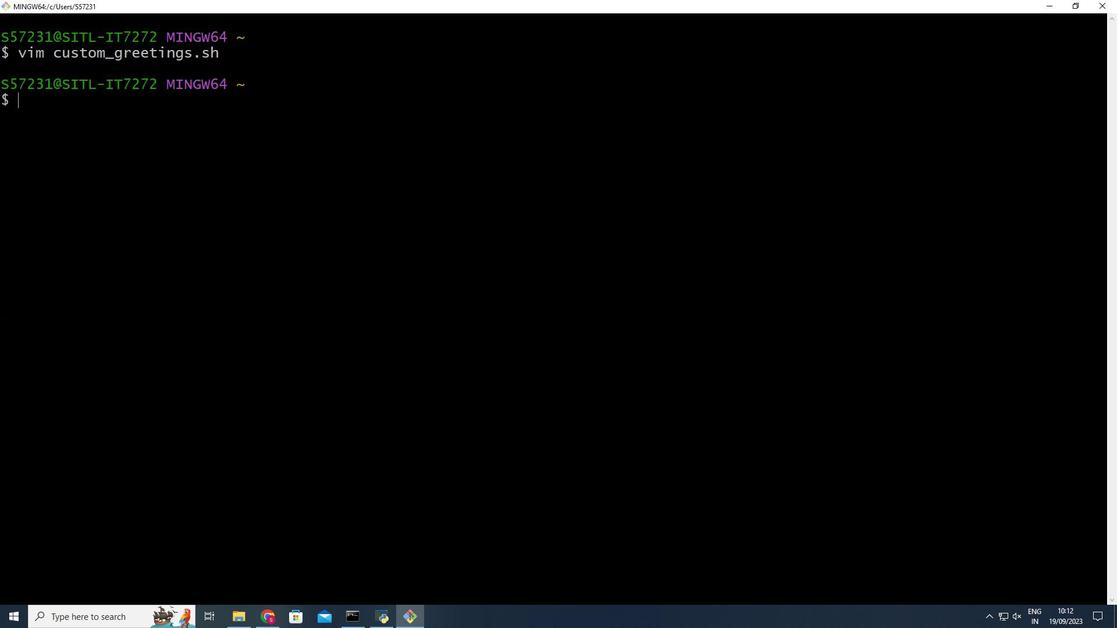 
Action: Mouse scrolled (1, 389) with delta (0, 1)
Screenshot: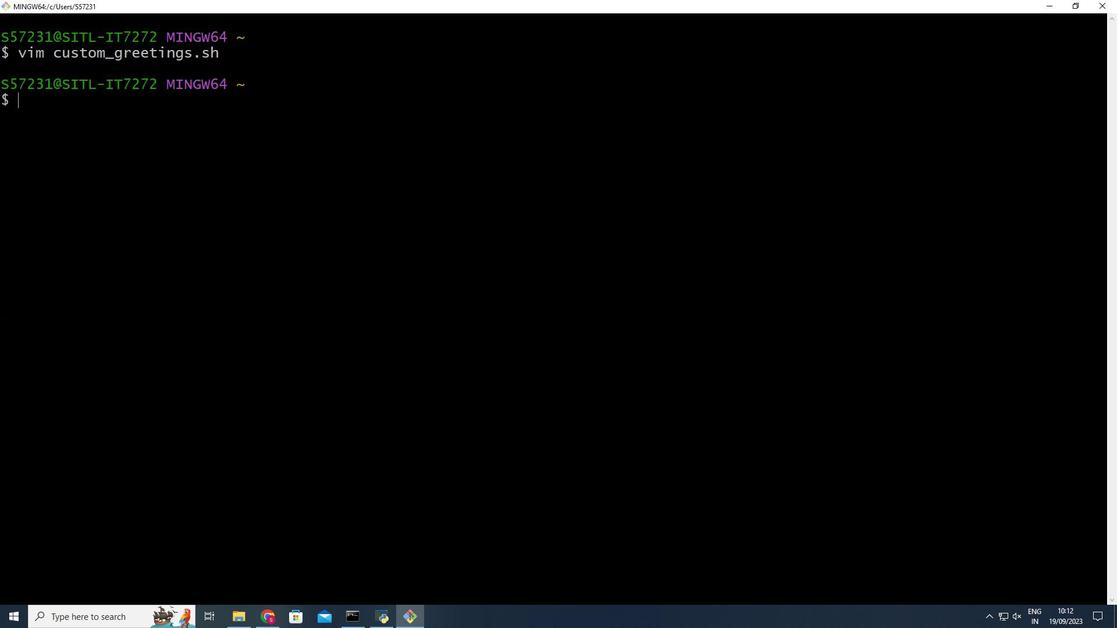 
Action: Mouse moved to (1, 377)
Screenshot: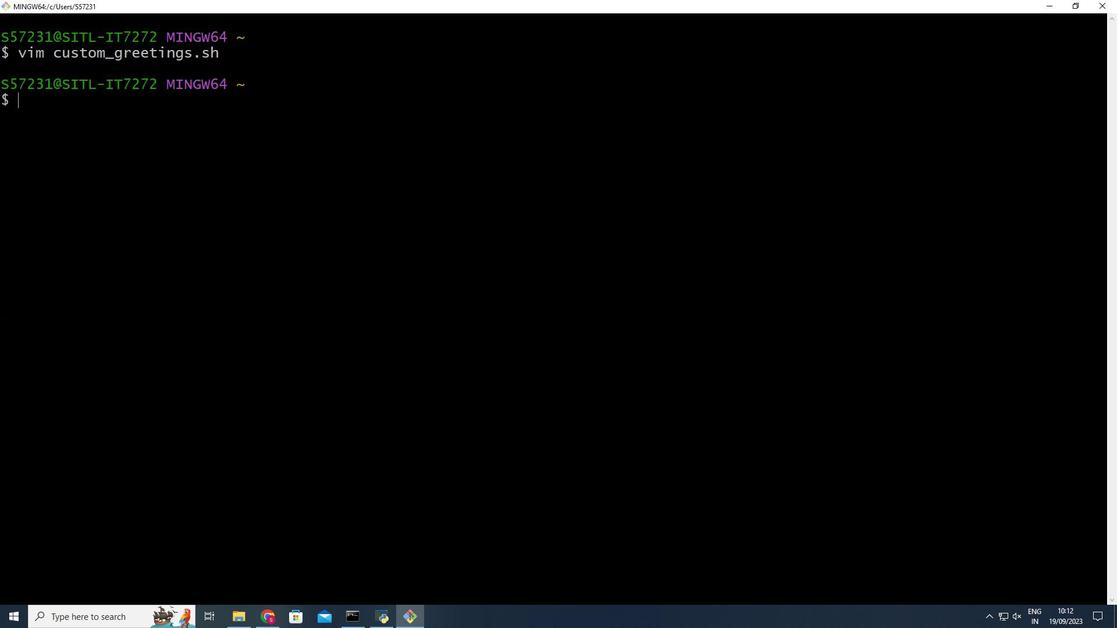 
Action: Mouse scrolled (1, 379) with delta (0, 1)
Screenshot: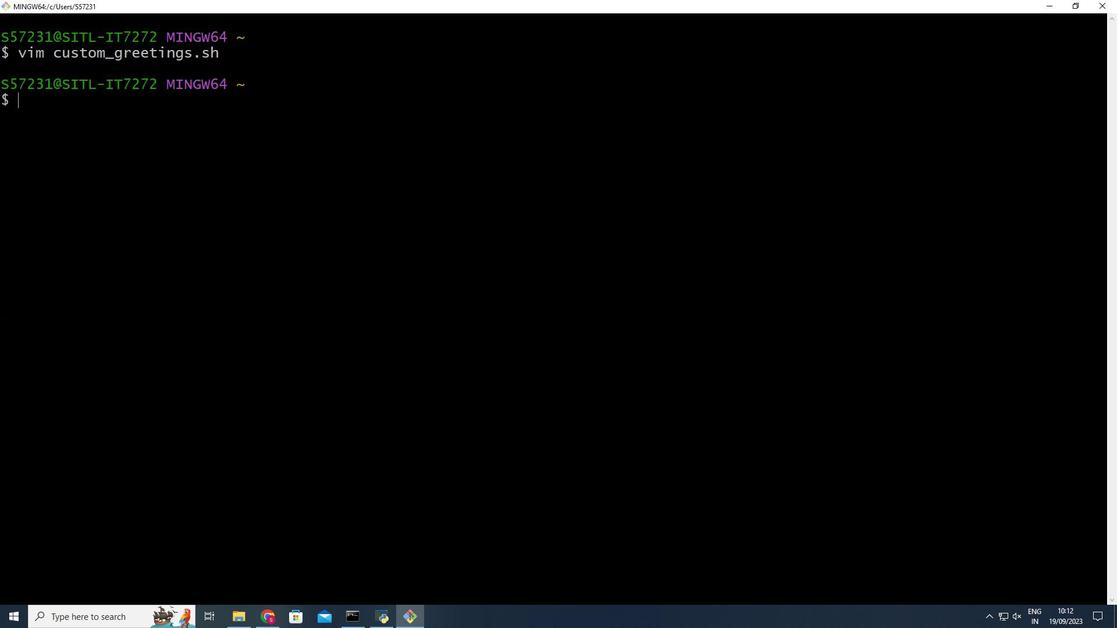 
Action: Mouse scrolled (1, 379) with delta (0, 1)
Screenshot: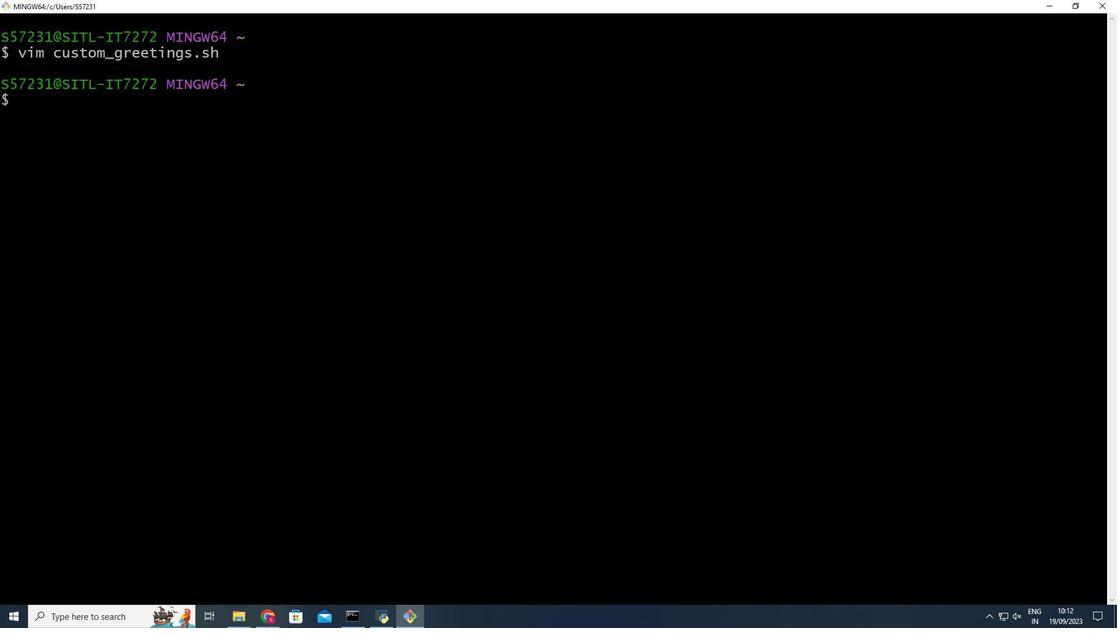 
Action: Mouse scrolled (1, 376) with delta (0, -1)
Screenshot: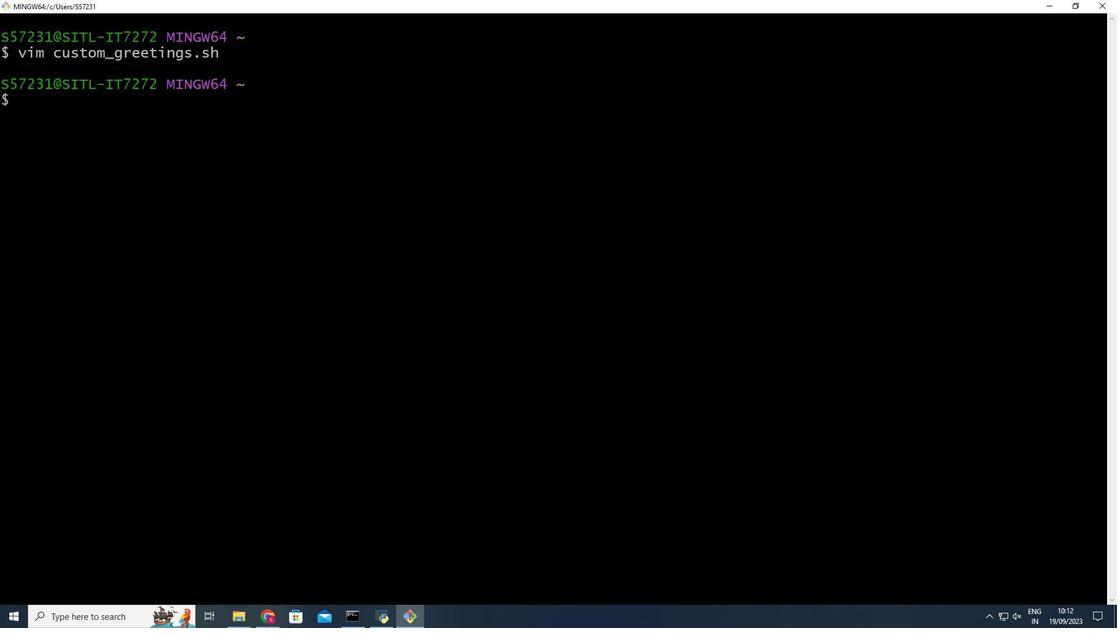 
Action: Mouse scrolled (1, 379) with delta (0, 1)
Screenshot: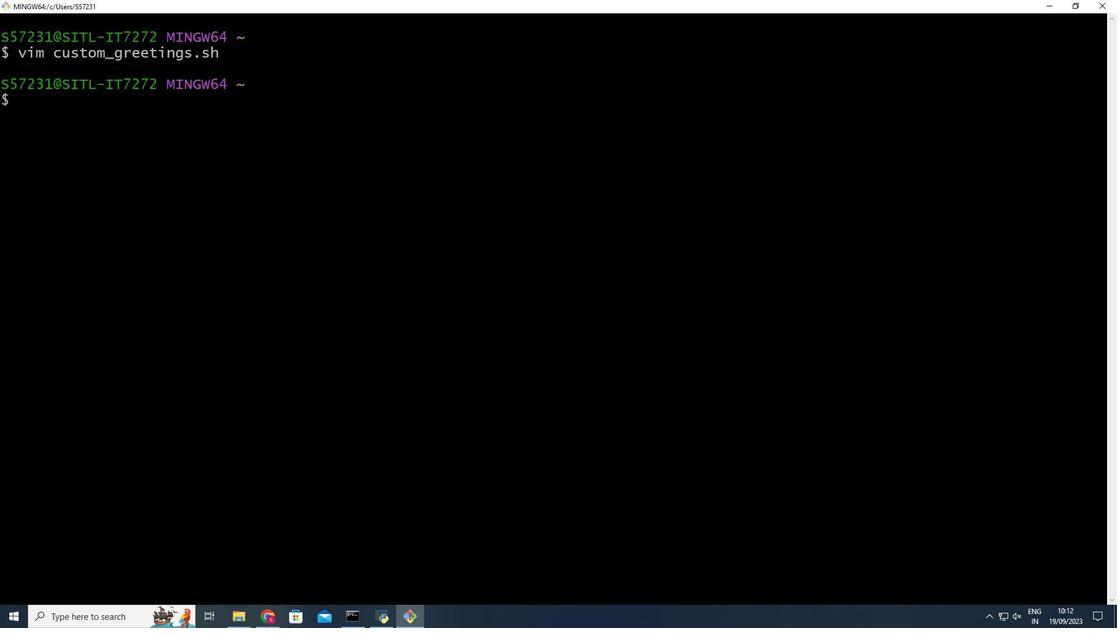 
Action: Mouse scrolled (1, 379) with delta (0, 1)
Screenshot: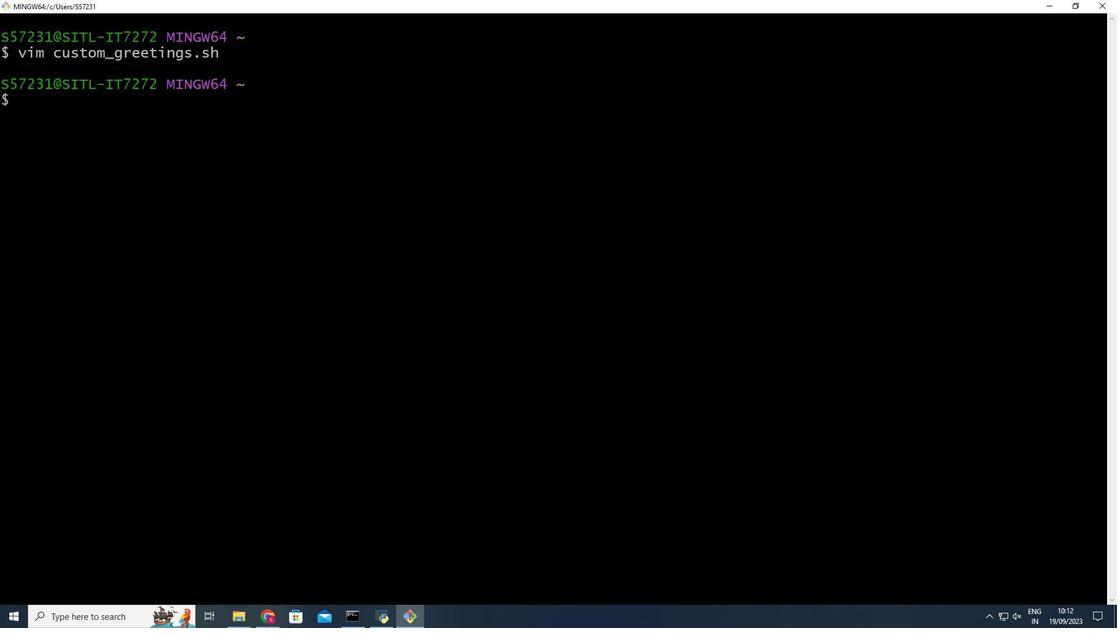 
Action: Mouse scrolled (1, 379) with delta (0, 1)
Screenshot: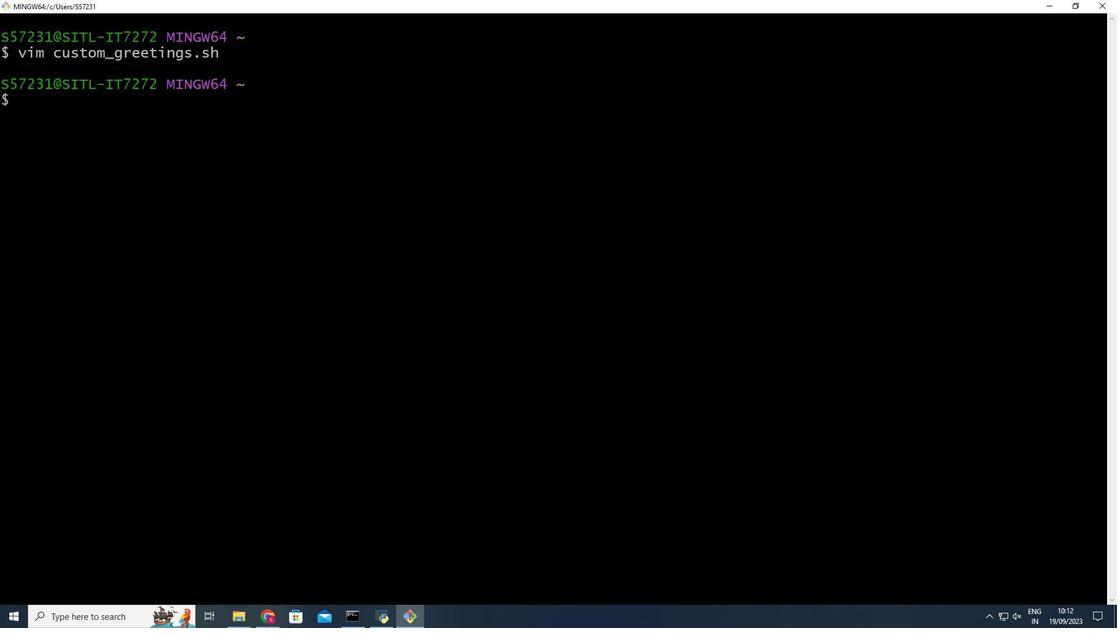 
Action: Mouse scrolled (1, 379) with delta (0, 1)
Screenshot: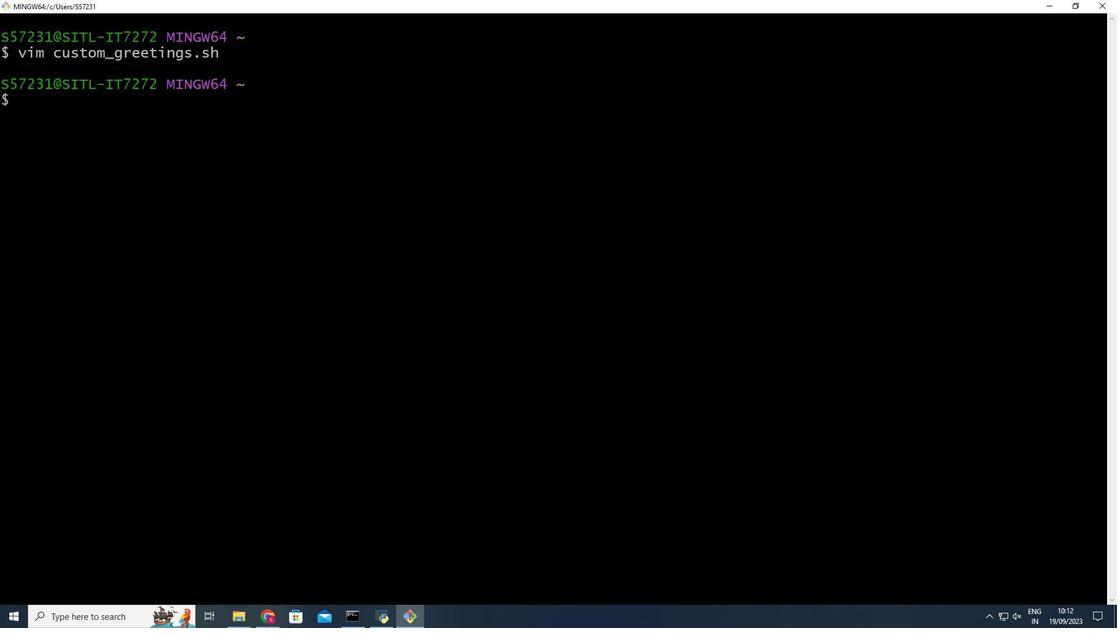 
Action: Mouse scrolled (1, 376) with delta (0, -1)
Screenshot: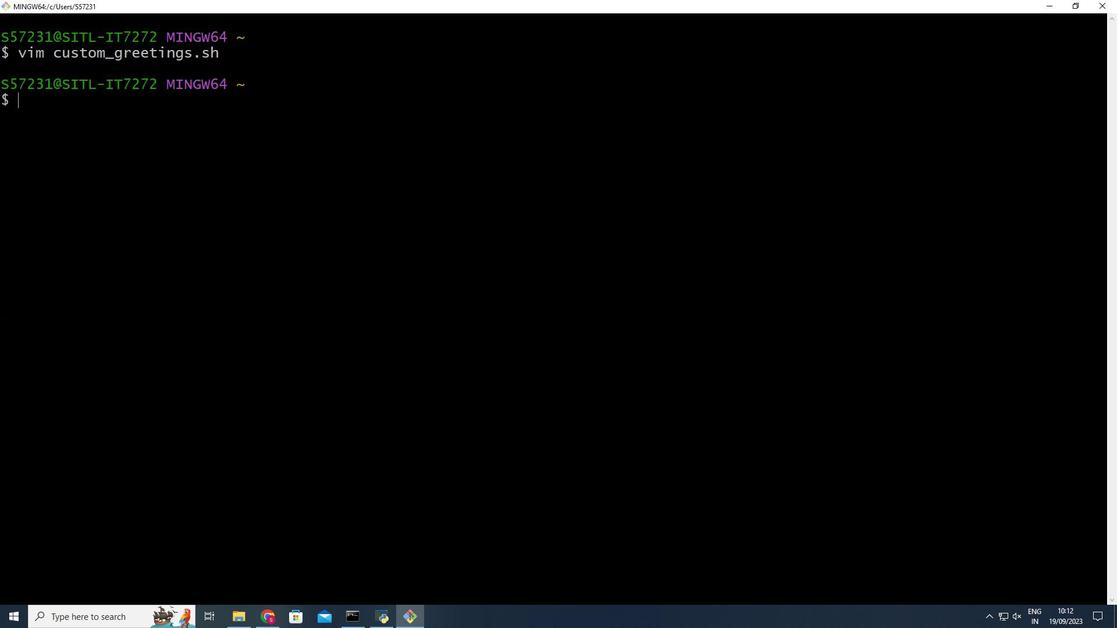 
Action: Mouse scrolled (1, 376) with delta (0, -1)
Screenshot: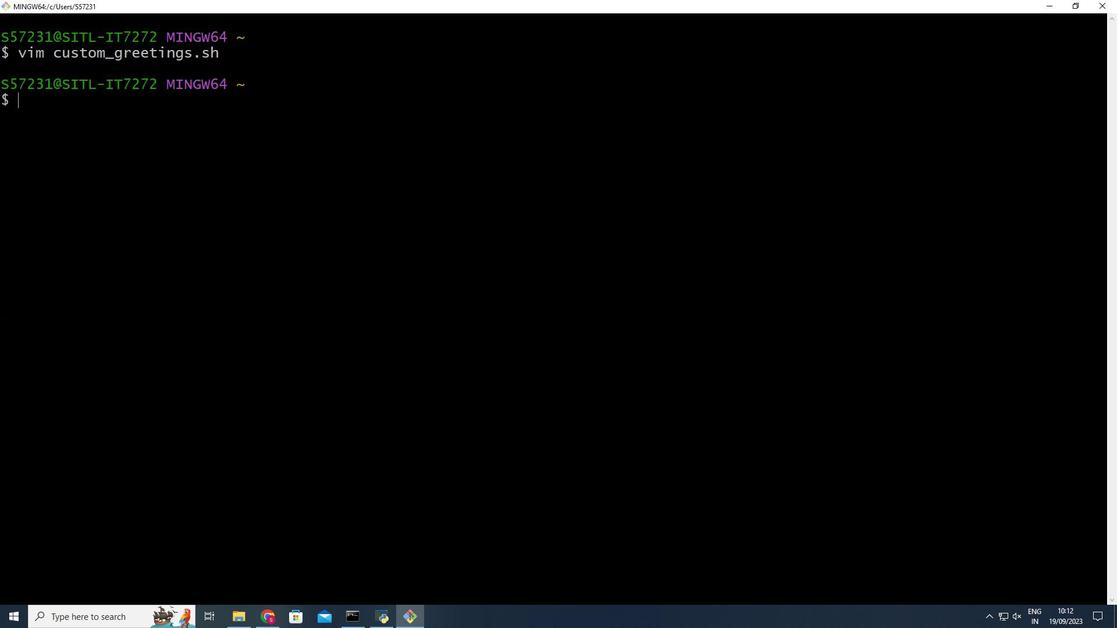 
Action: Key pressed cm<Key.backspace>hmod<Key.space>+x<Key.space>custom<Key.shift_r><Key.shift_r><Key.shift_r>_greetings.sh
Screenshot: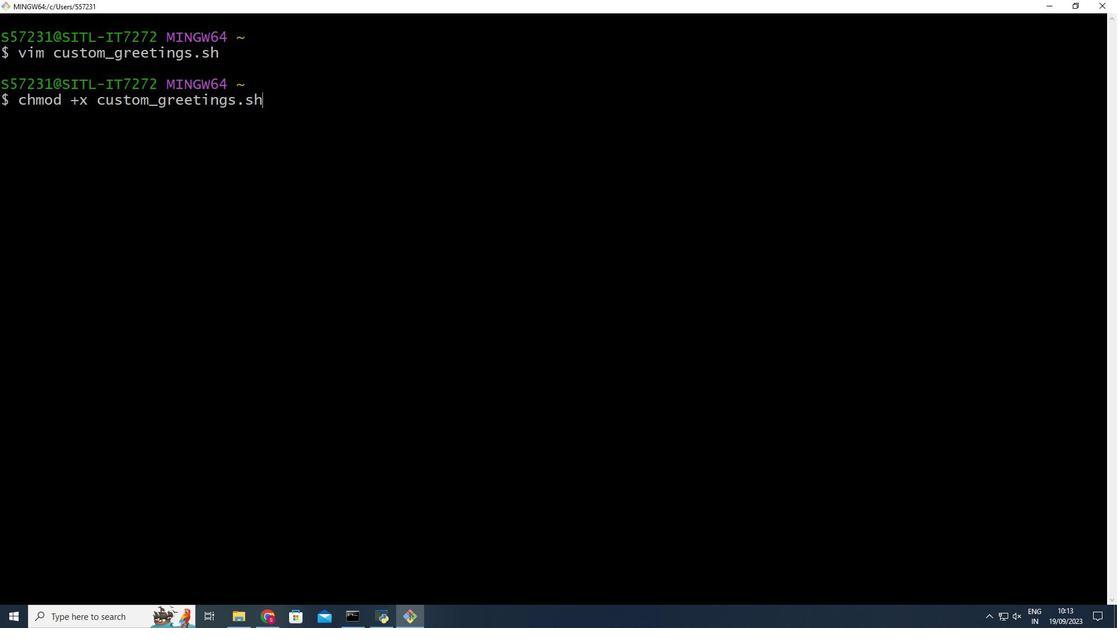 
Action: Mouse scrolled (1, 379) with delta (0, 1)
Screenshot: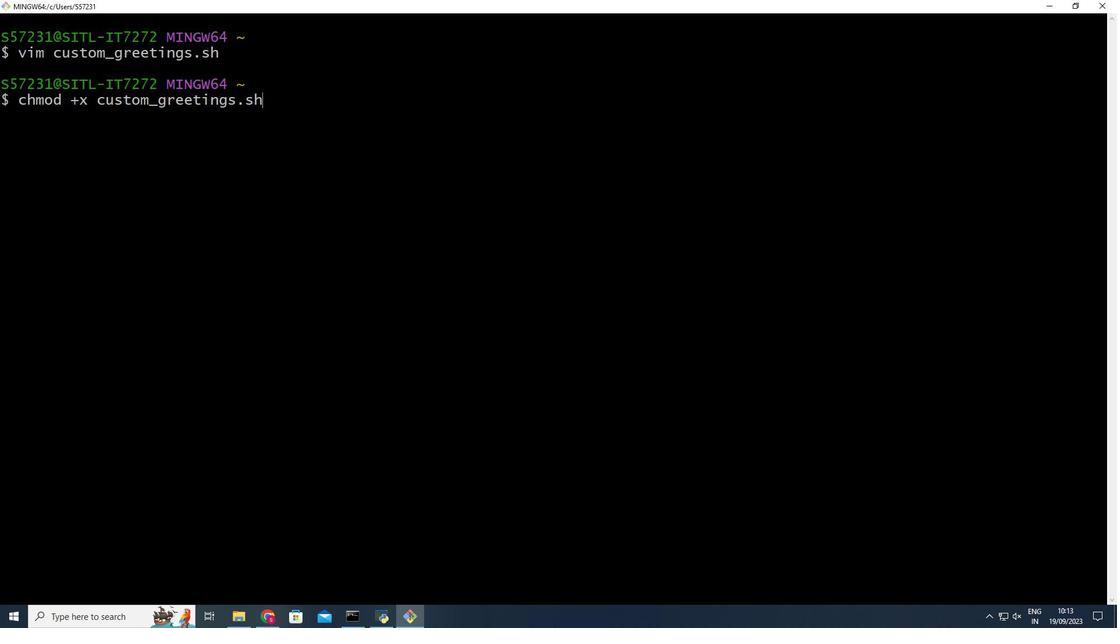 
Action: Mouse scrolled (1, 379) with delta (0, 1)
Screenshot: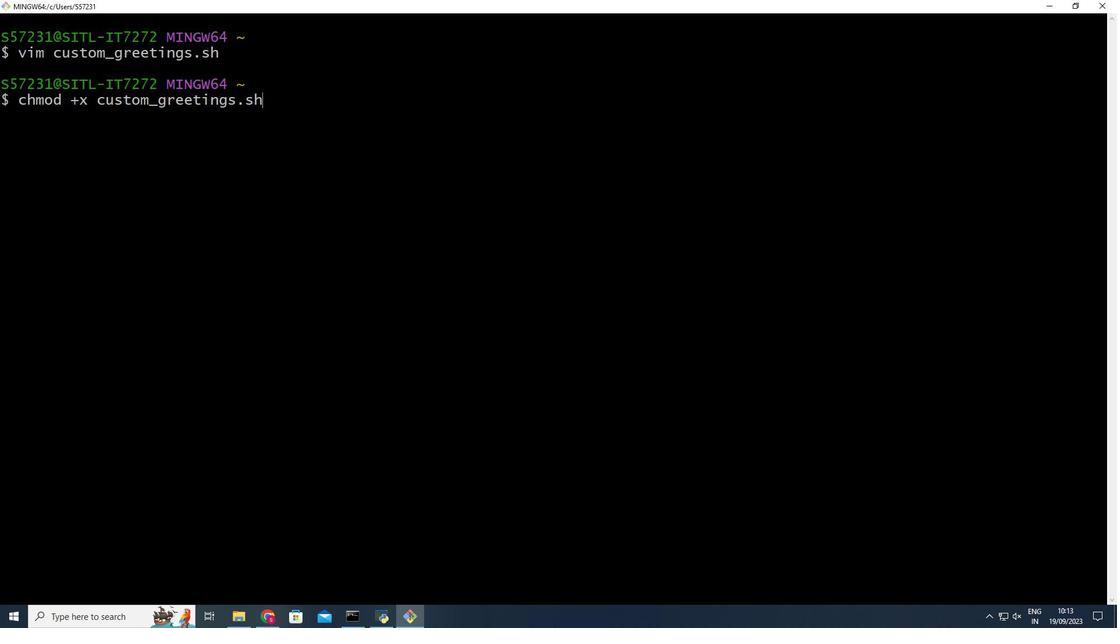 
Action: Mouse scrolled (1, 379) with delta (0, 1)
Screenshot: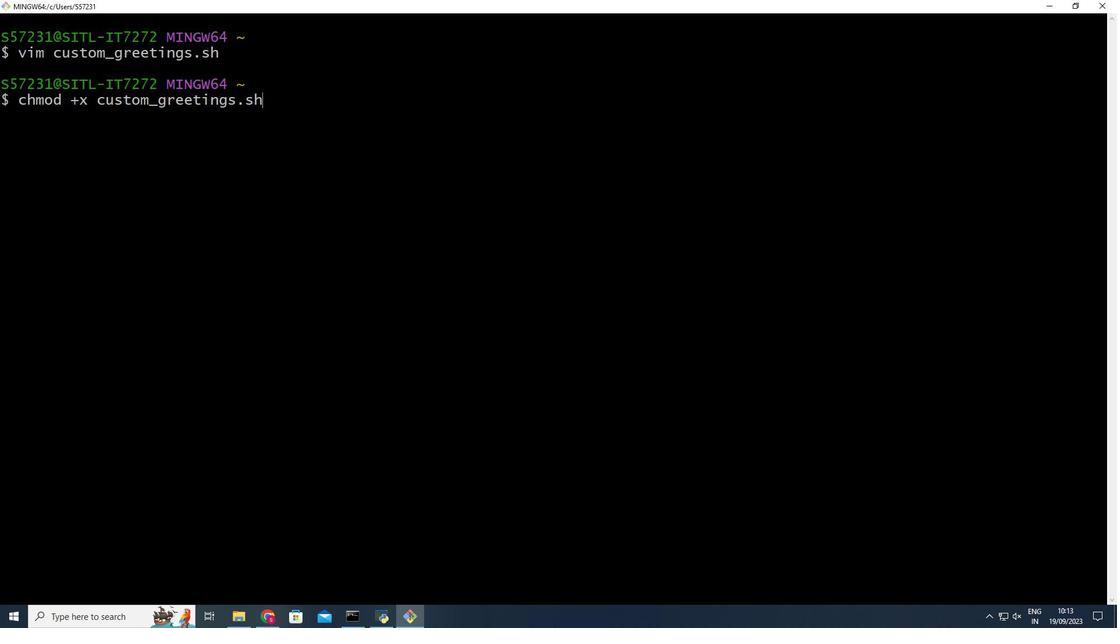 
Action: Mouse scrolled (1, 379) with delta (0, 1)
Screenshot: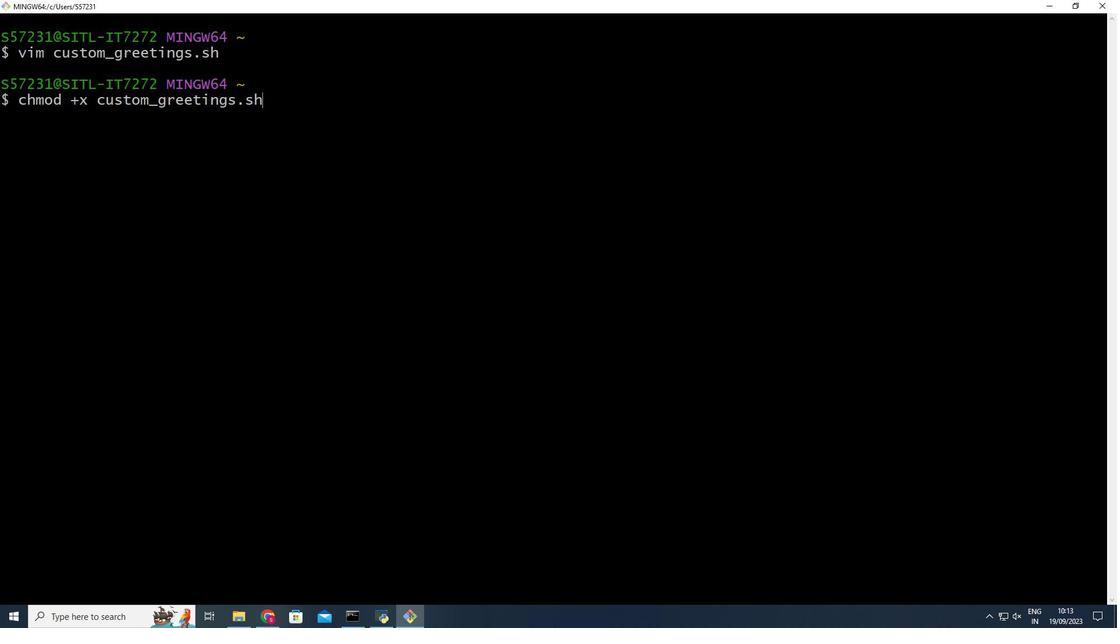 
Action: Mouse scrolled (1, 379) with delta (0, 1)
Screenshot: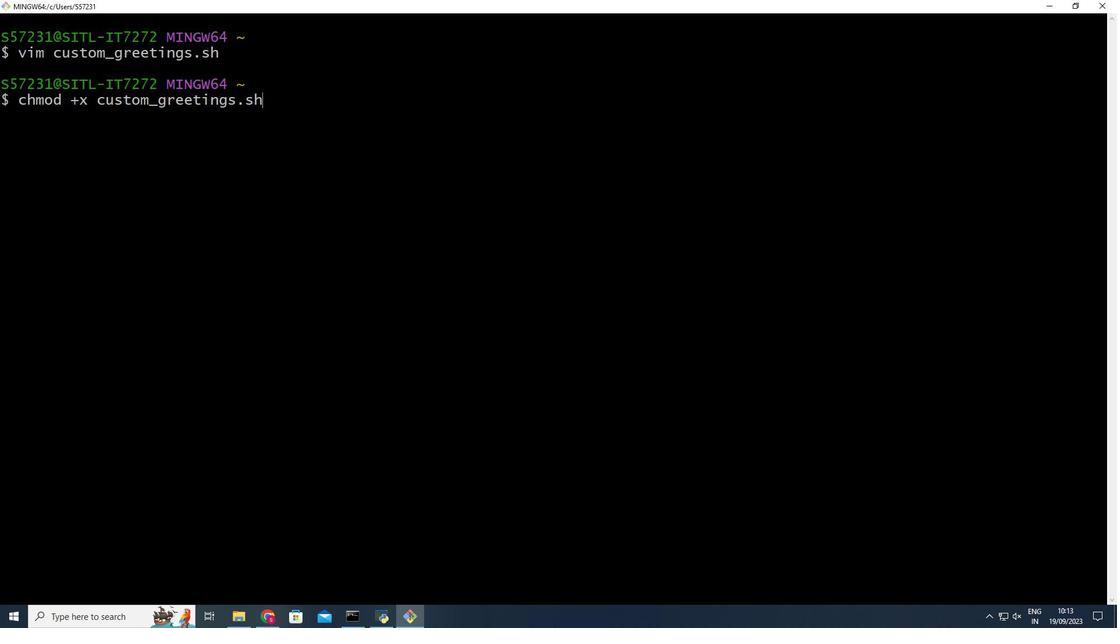 
Action: Mouse scrolled (1, 379) with delta (0, 1)
Screenshot: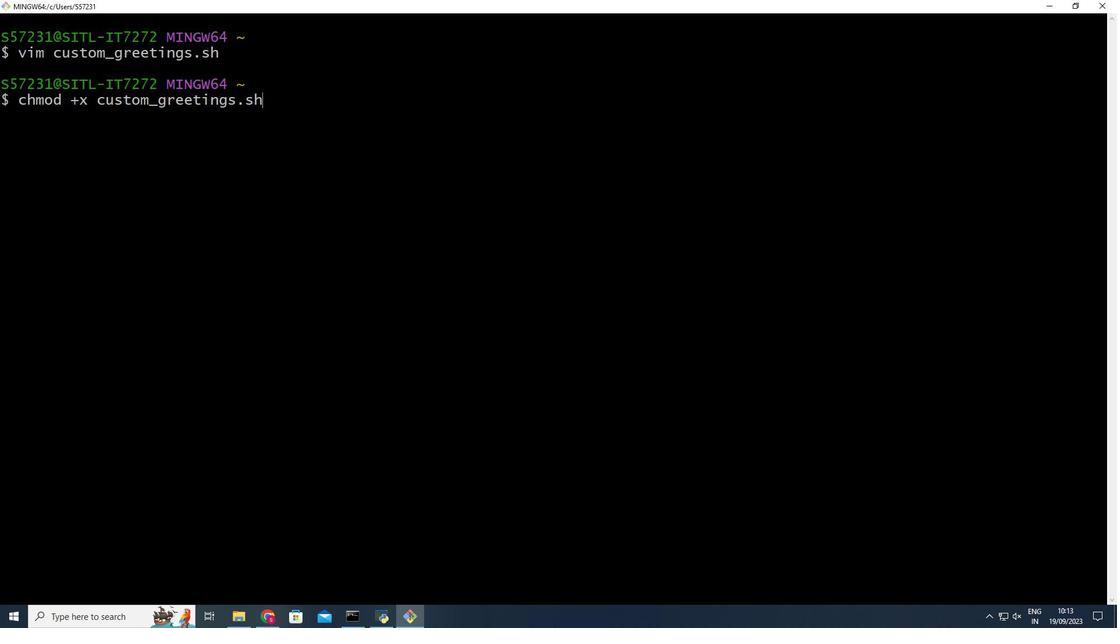 
Action: Mouse scrolled (1, 379) with delta (0, 1)
Screenshot: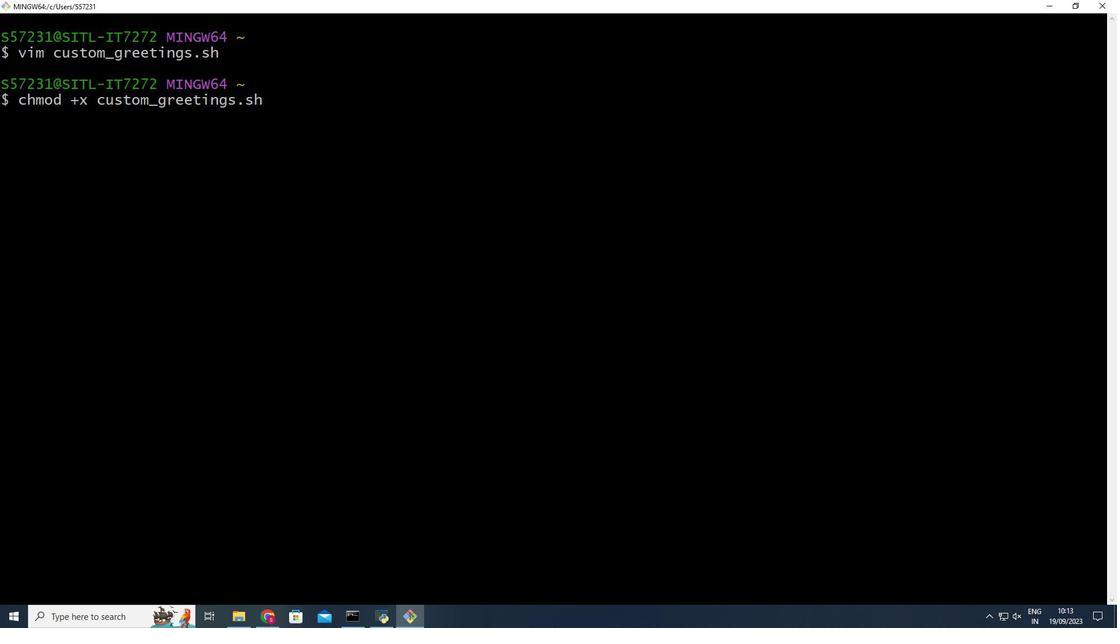 
Action: Mouse scrolled (1, 379) with delta (0, 1)
Screenshot: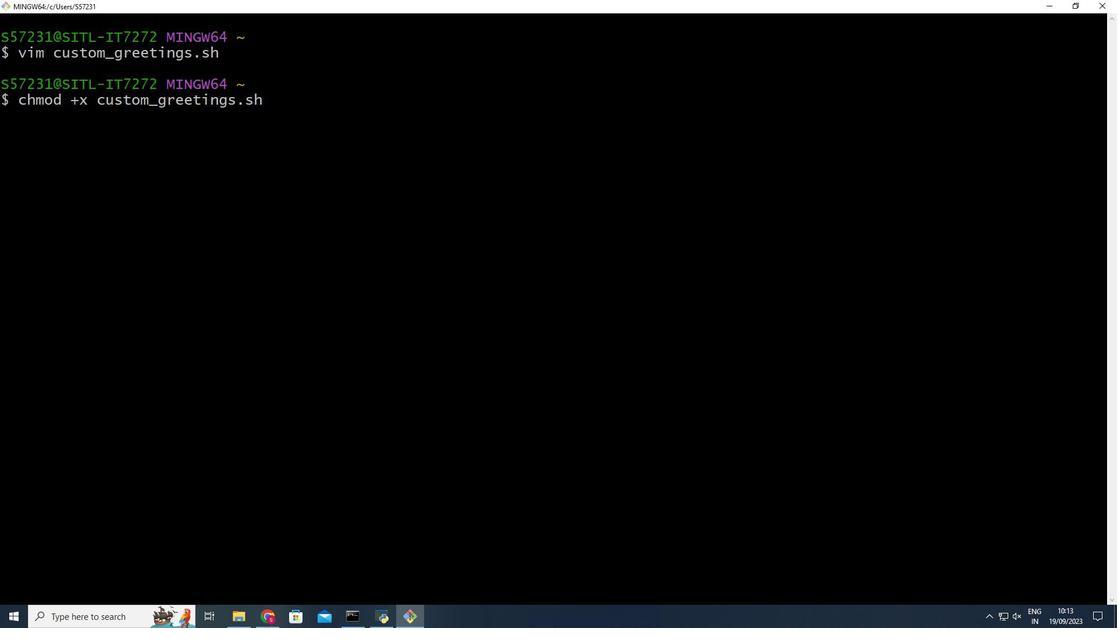 
Action: Mouse scrolled (1, 379) with delta (0, 1)
Screenshot: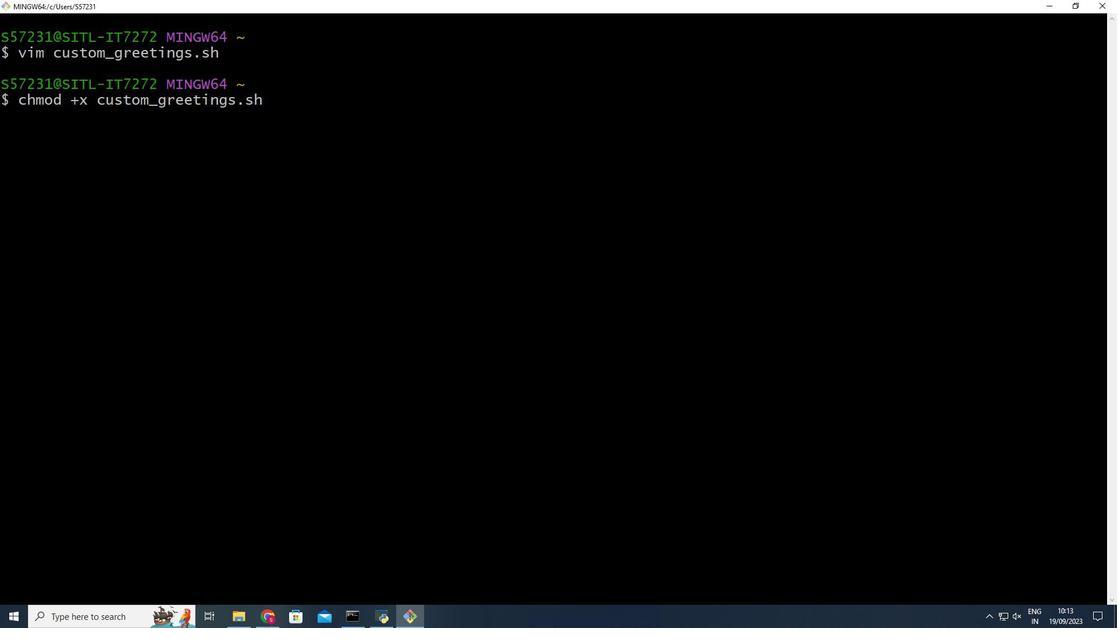 
Action: Mouse scrolled (1, 379) with delta (0, 1)
Screenshot: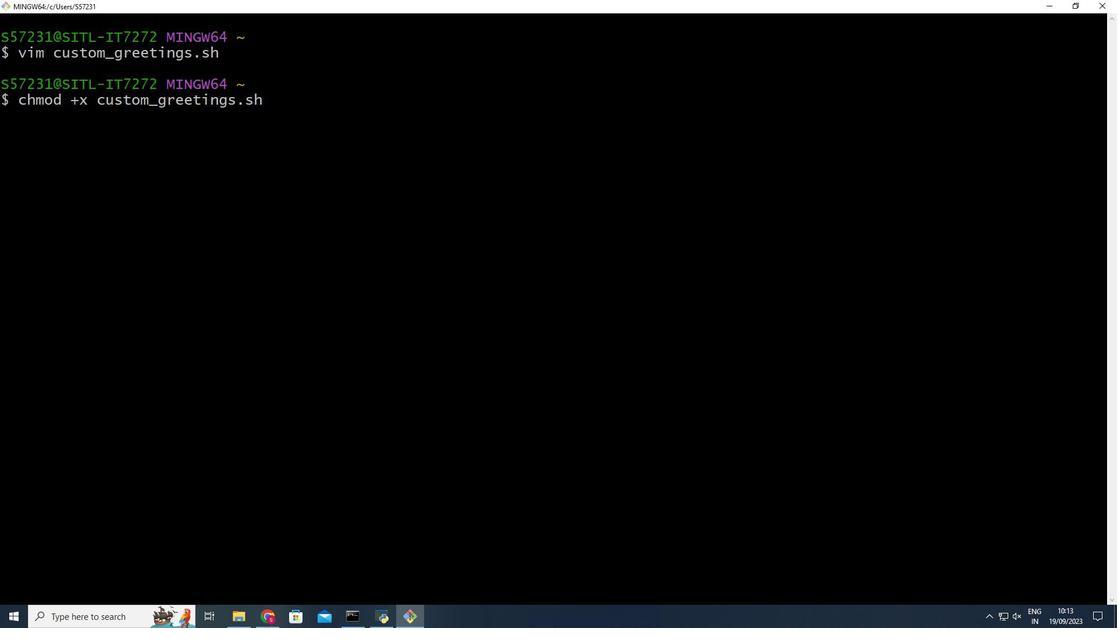 
Action: Key pressed <Key.enter>
Screenshot: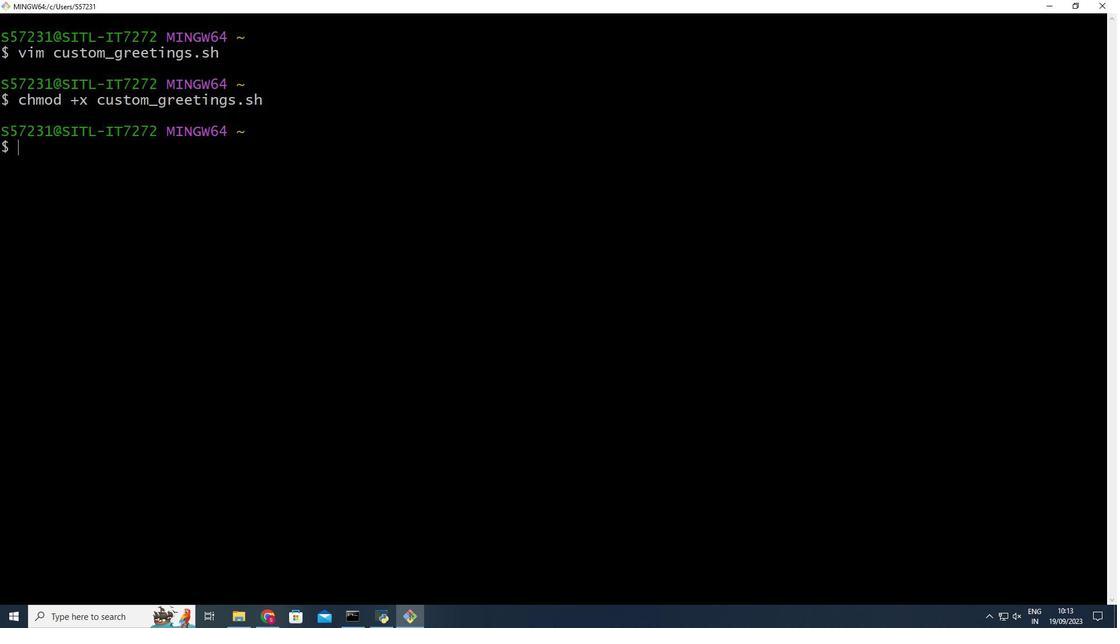 
Action: Mouse scrolled (1, 379) with delta (0, 1)
Screenshot: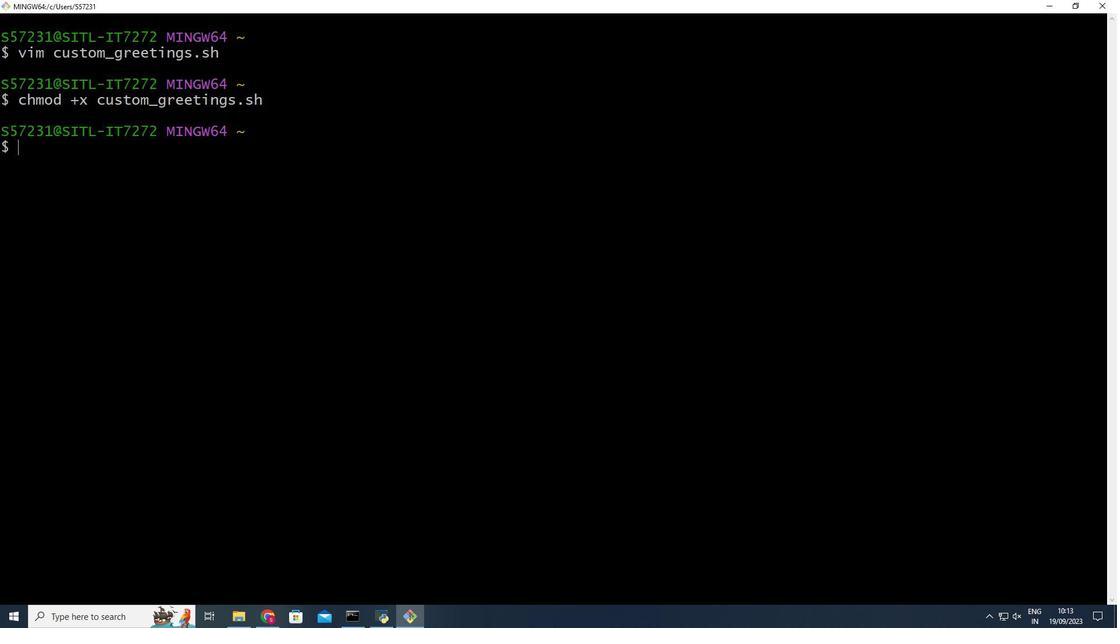 
Action: Mouse scrolled (1, 379) with delta (0, 1)
Screenshot: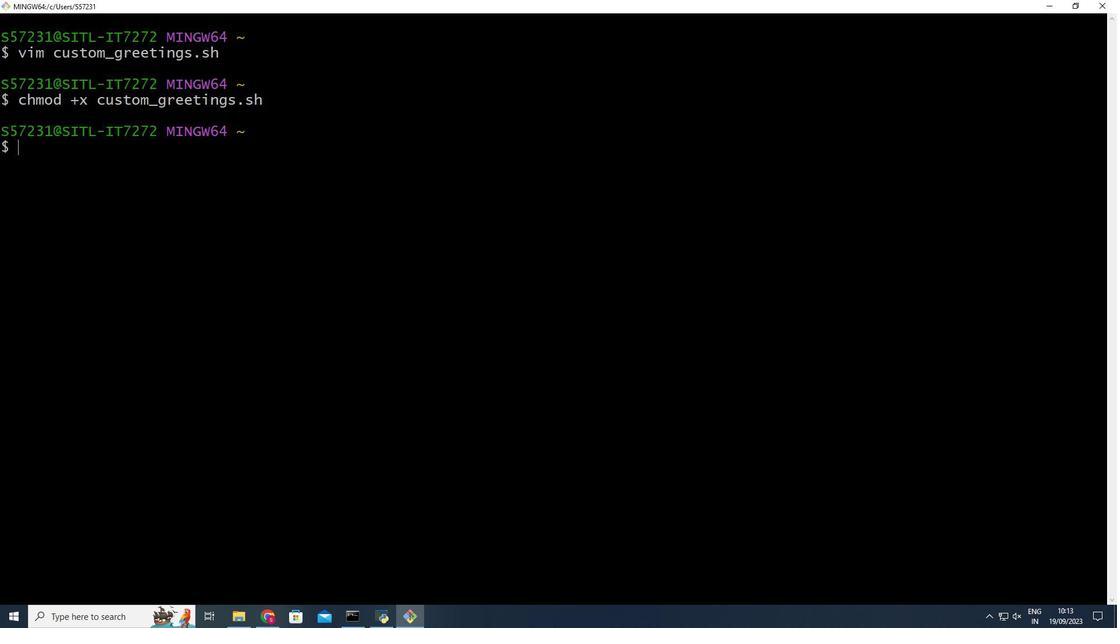 
Action: Mouse scrolled (1, 379) with delta (0, 1)
Screenshot: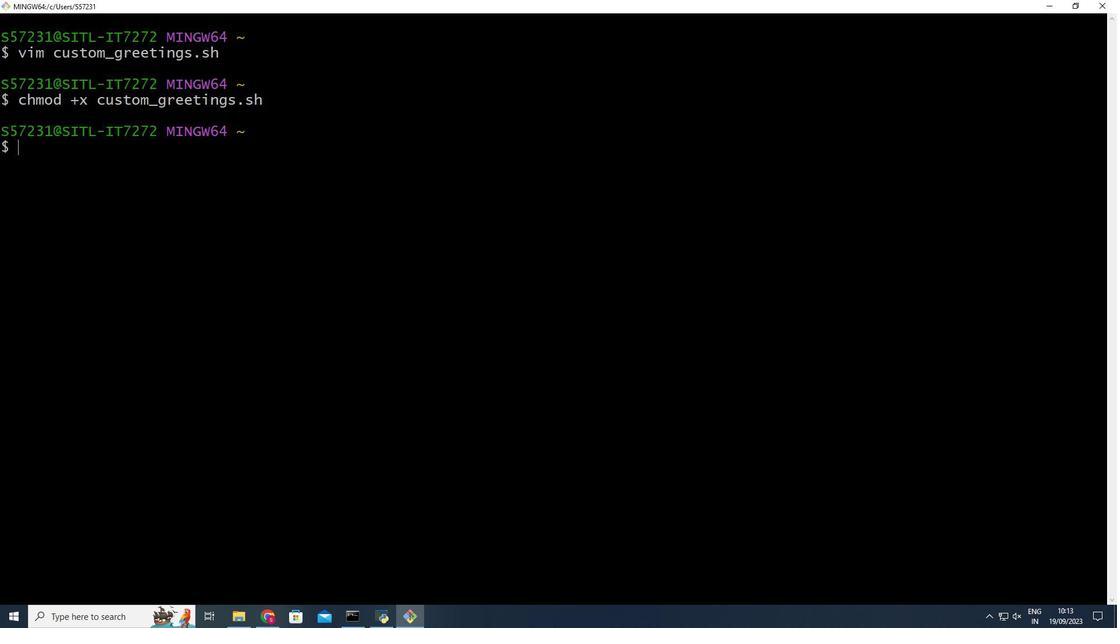 
Action: Mouse scrolled (1, 379) with delta (0, 1)
Screenshot: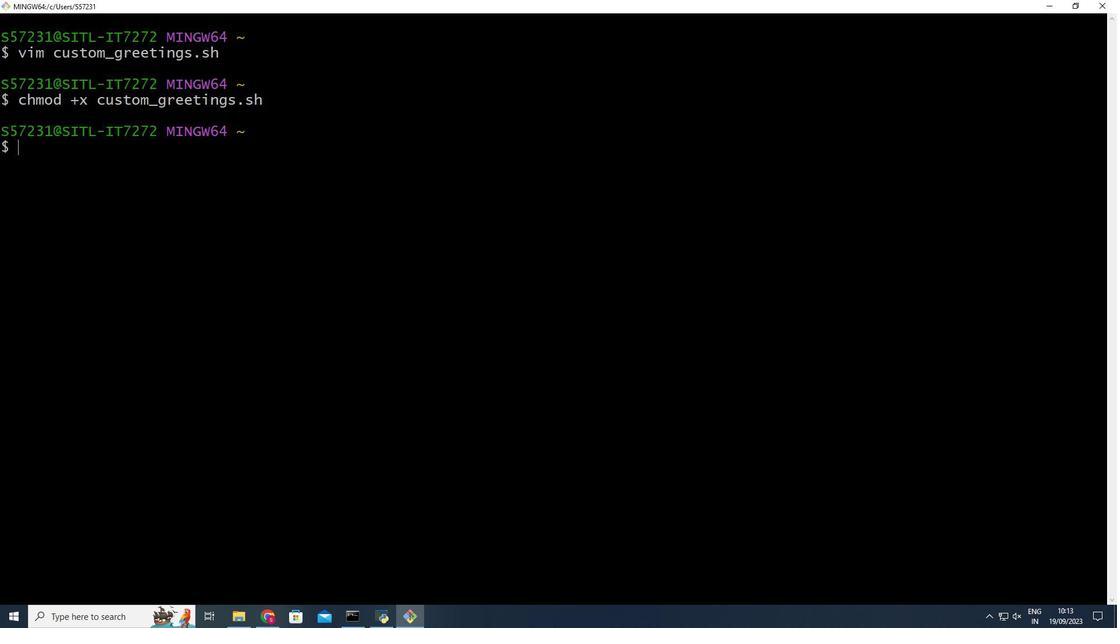 
Action: Mouse scrolled (1, 376) with delta (0, -1)
Screenshot: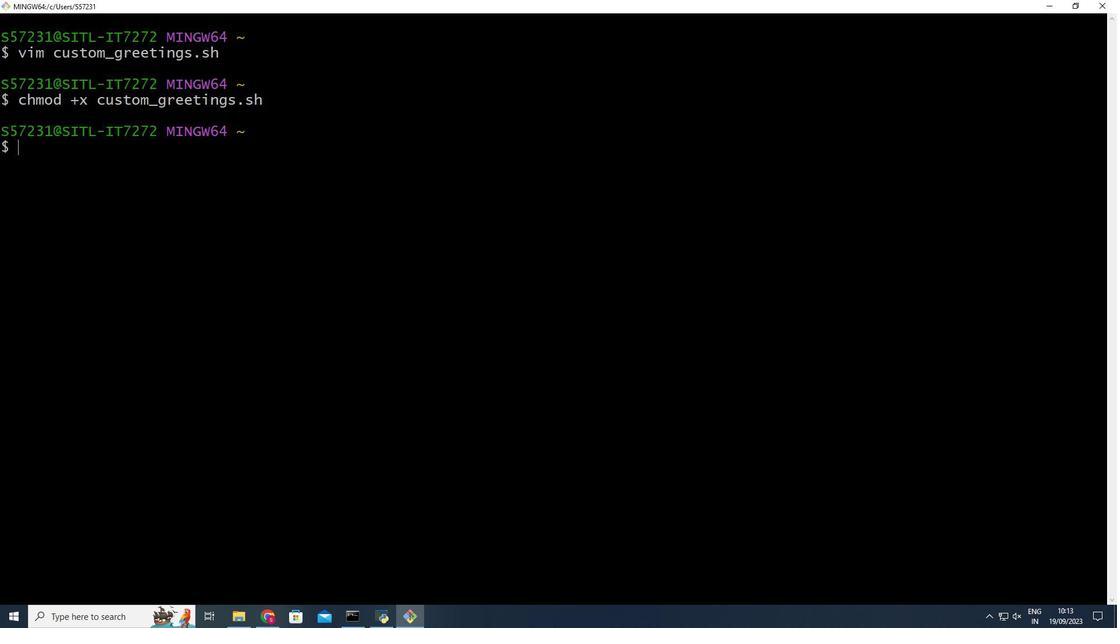 
Action: Mouse scrolled (1, 376) with delta (0, -1)
Screenshot: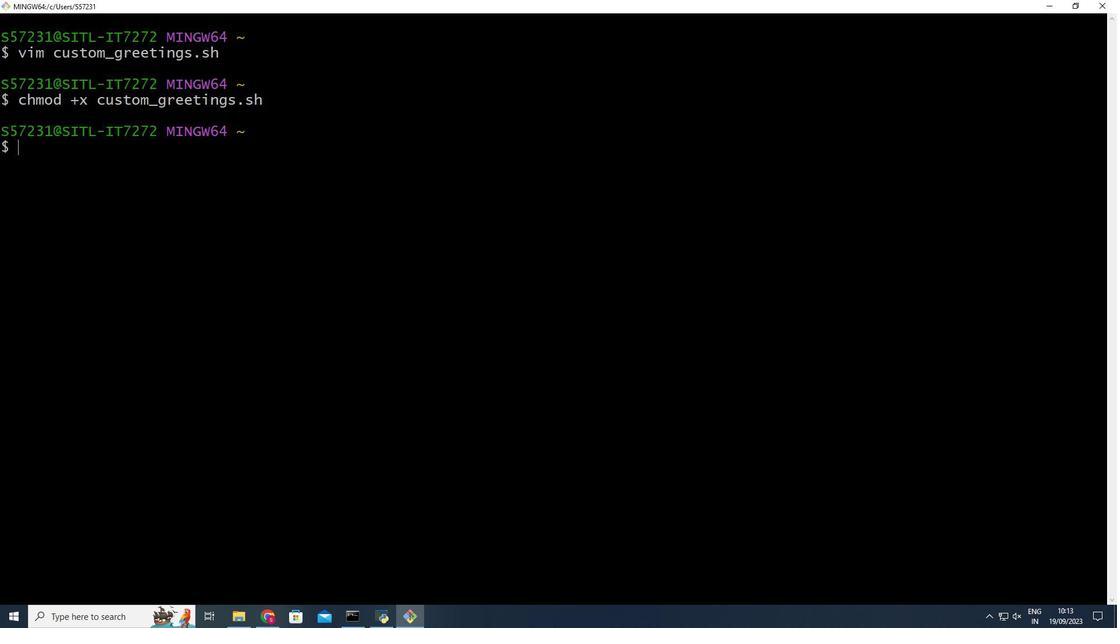 
Action: Key pressed ./custom<Key.space><Key.backspace><Key.shift_r>_greetings.sh<Key.enter>
Screenshot: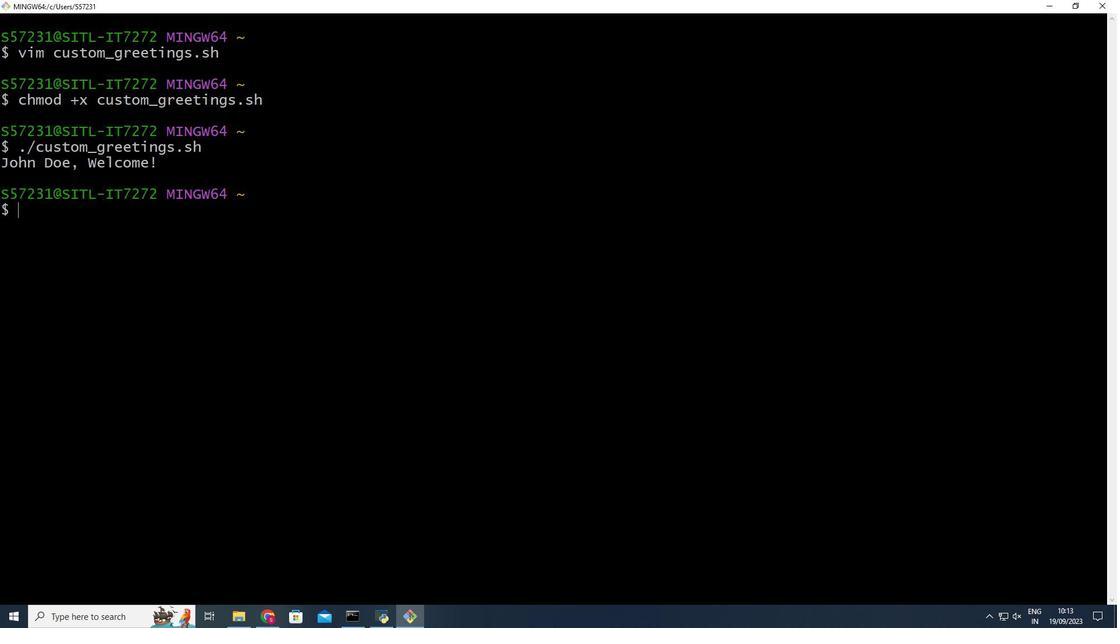 
Action: Mouse moved to (1, 204)
Screenshot: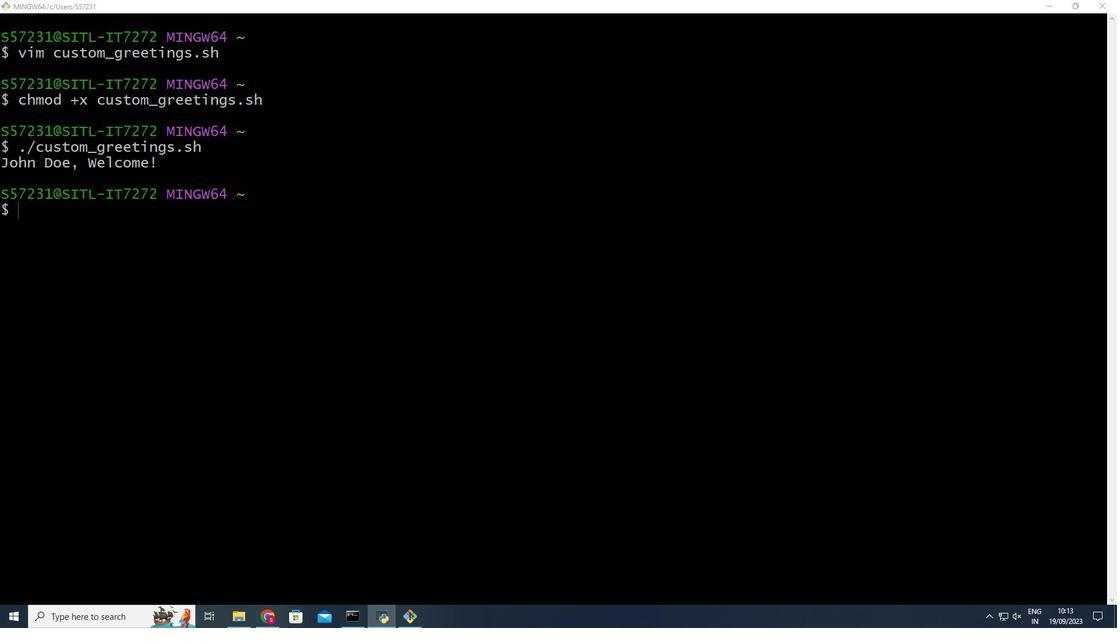 
Action: Mouse pressed left at (1, 204)
Screenshot: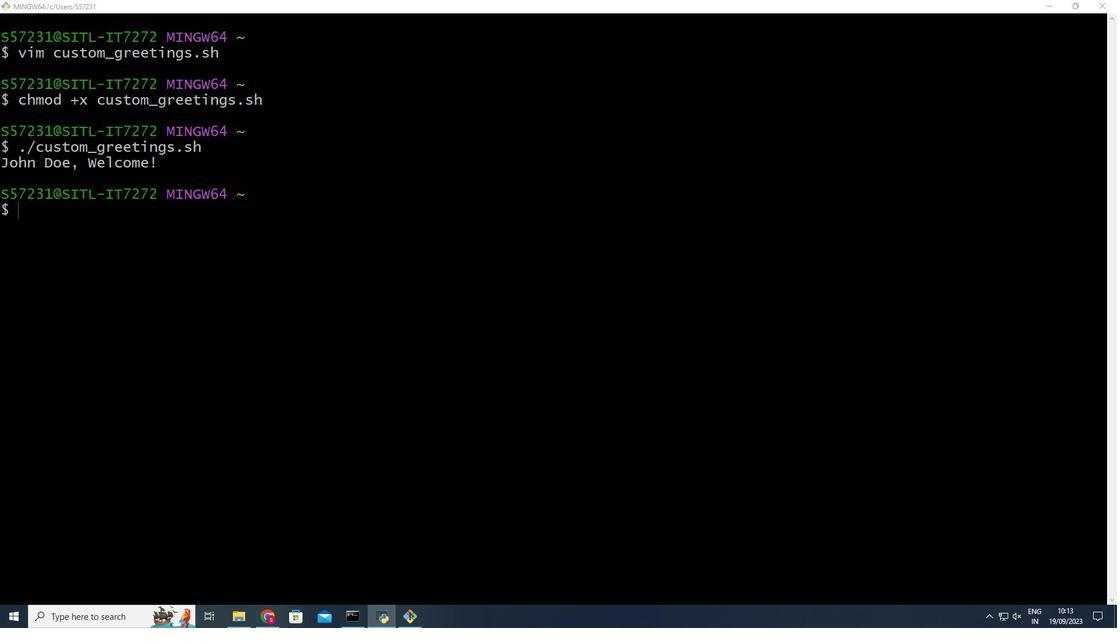 
